 Task: Create a due date automation trigger when advanced on, on the tuesday of the week before a card is due add fields with custom field "Resume" set to a date between 1 and 7 working days ago at 11:00 AM.
Action: Mouse moved to (1148, 353)
Screenshot: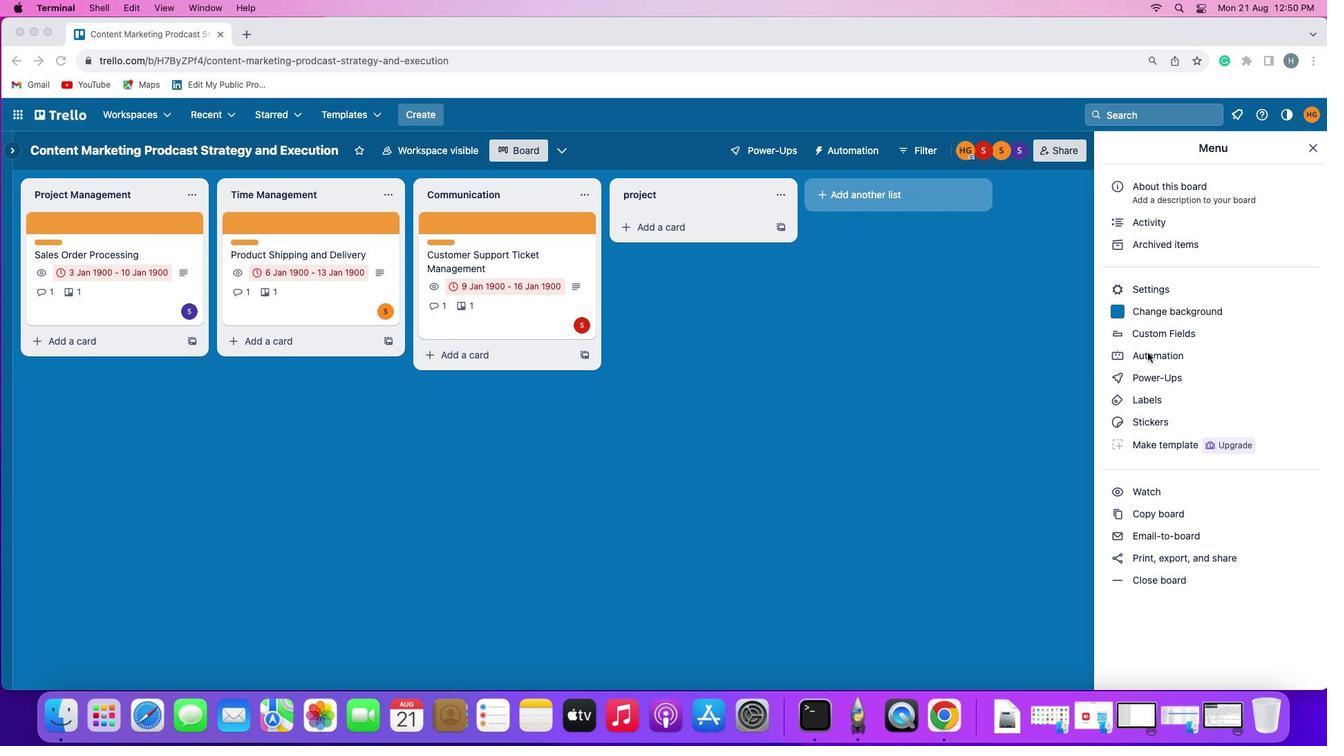 
Action: Mouse pressed left at (1148, 353)
Screenshot: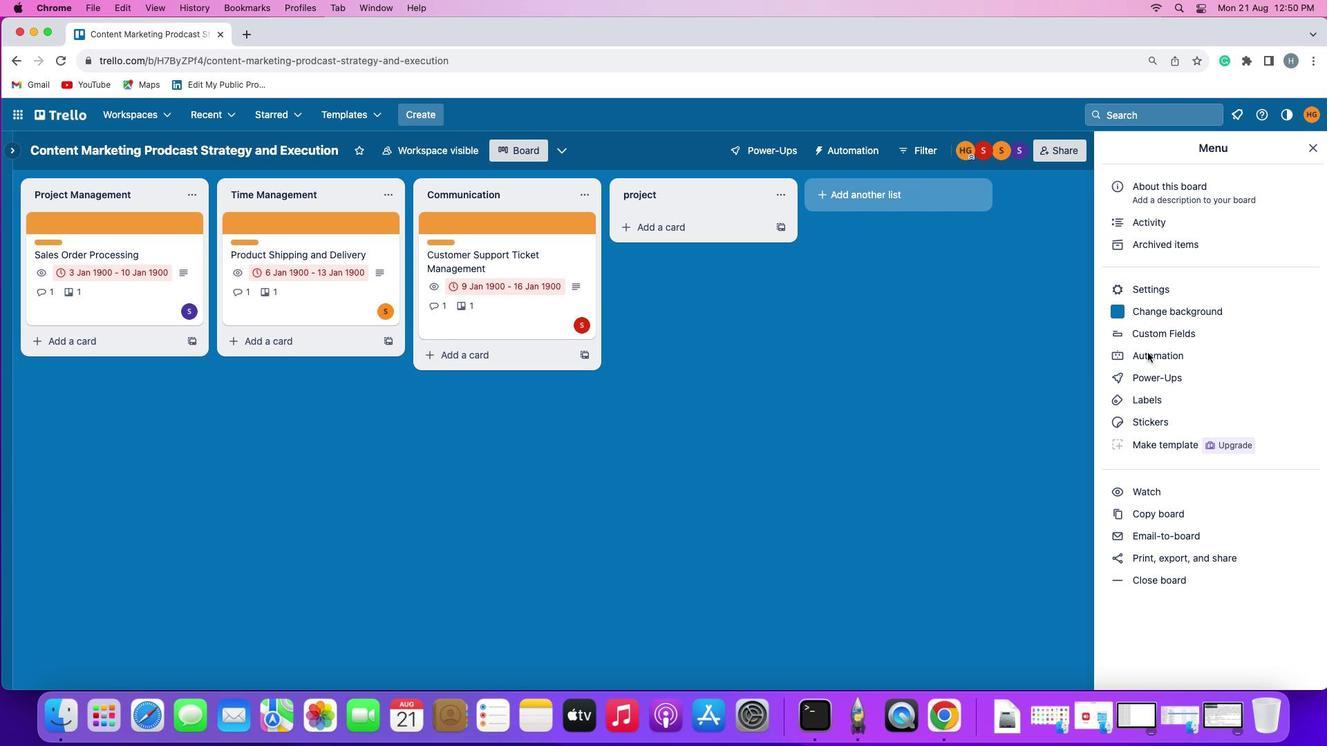 
Action: Mouse pressed left at (1148, 353)
Screenshot: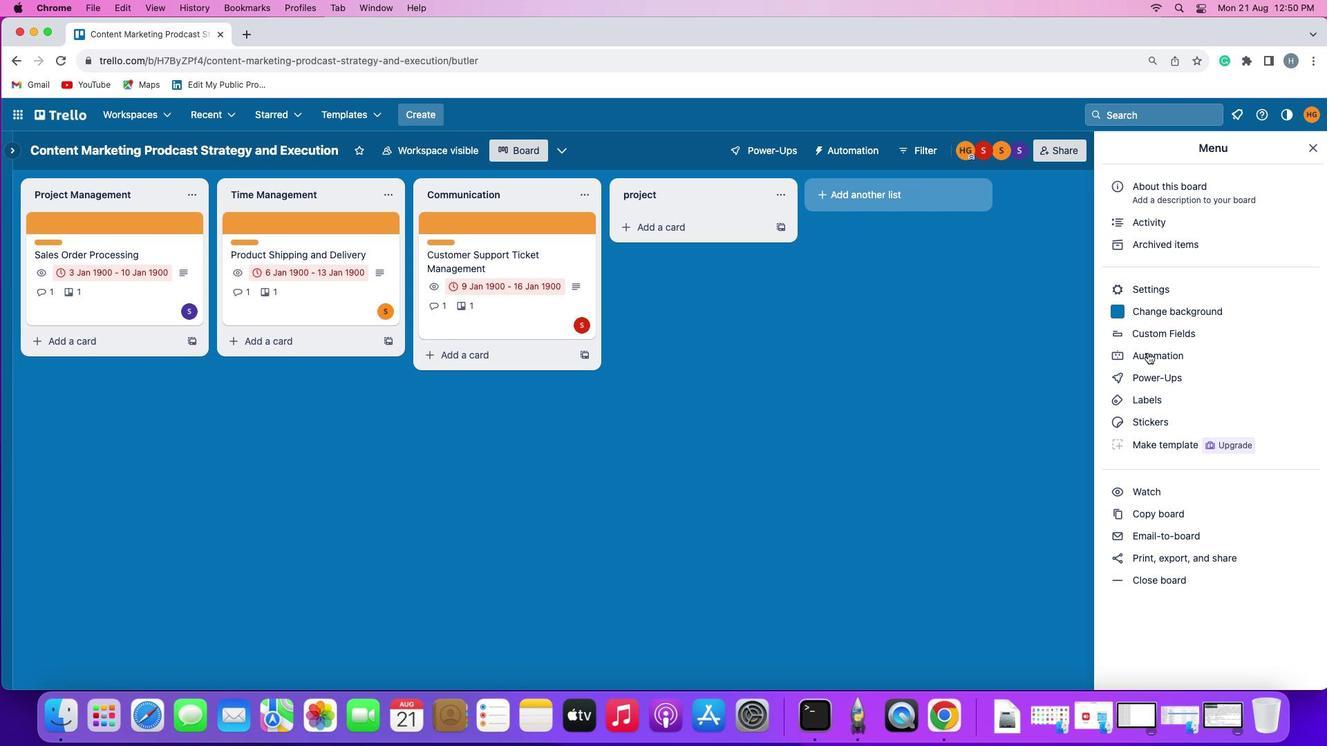 
Action: Mouse moved to (95, 332)
Screenshot: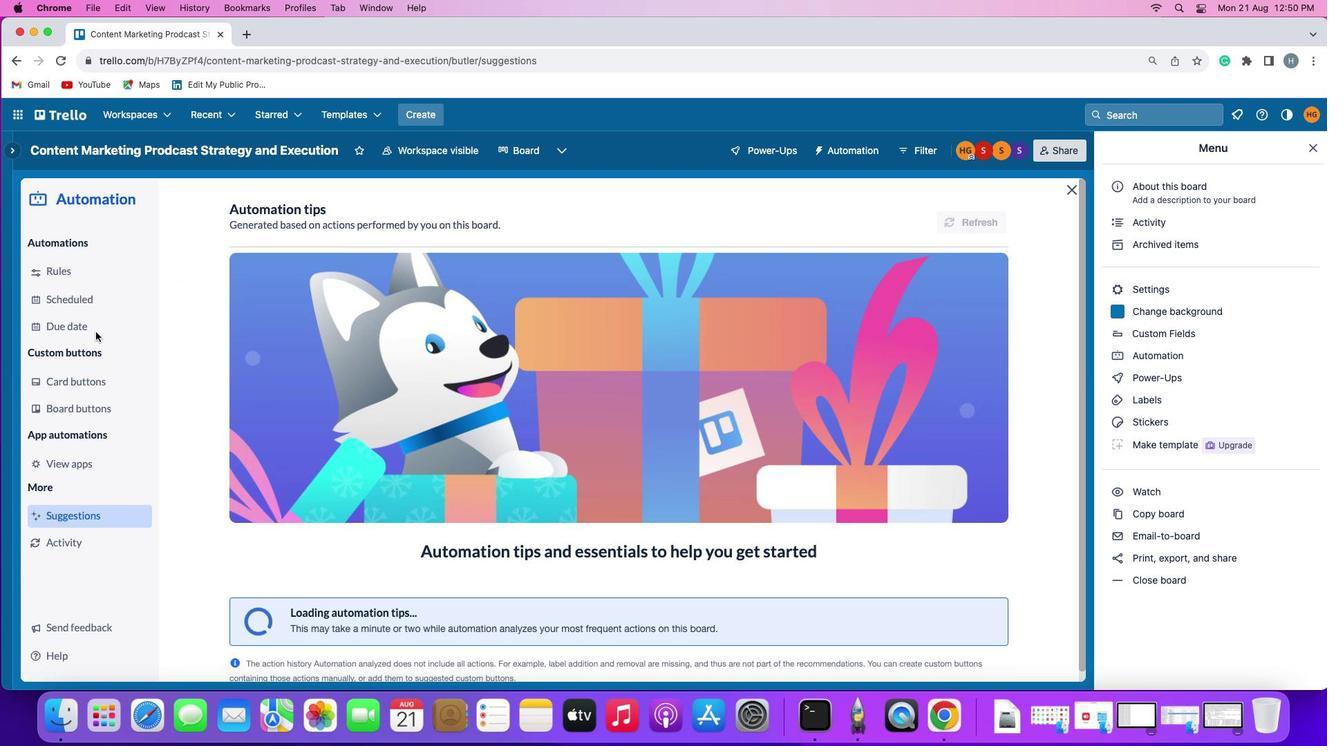 
Action: Mouse pressed left at (95, 332)
Screenshot: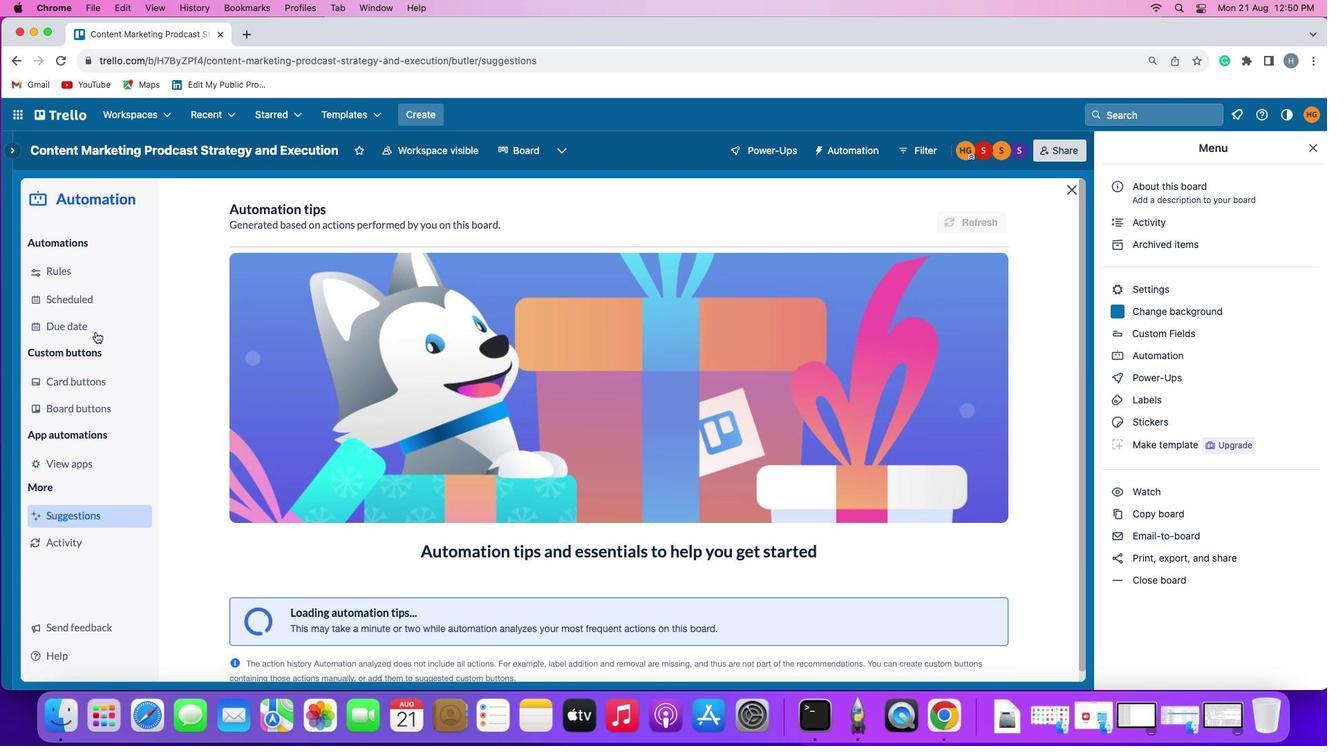 
Action: Mouse moved to (958, 209)
Screenshot: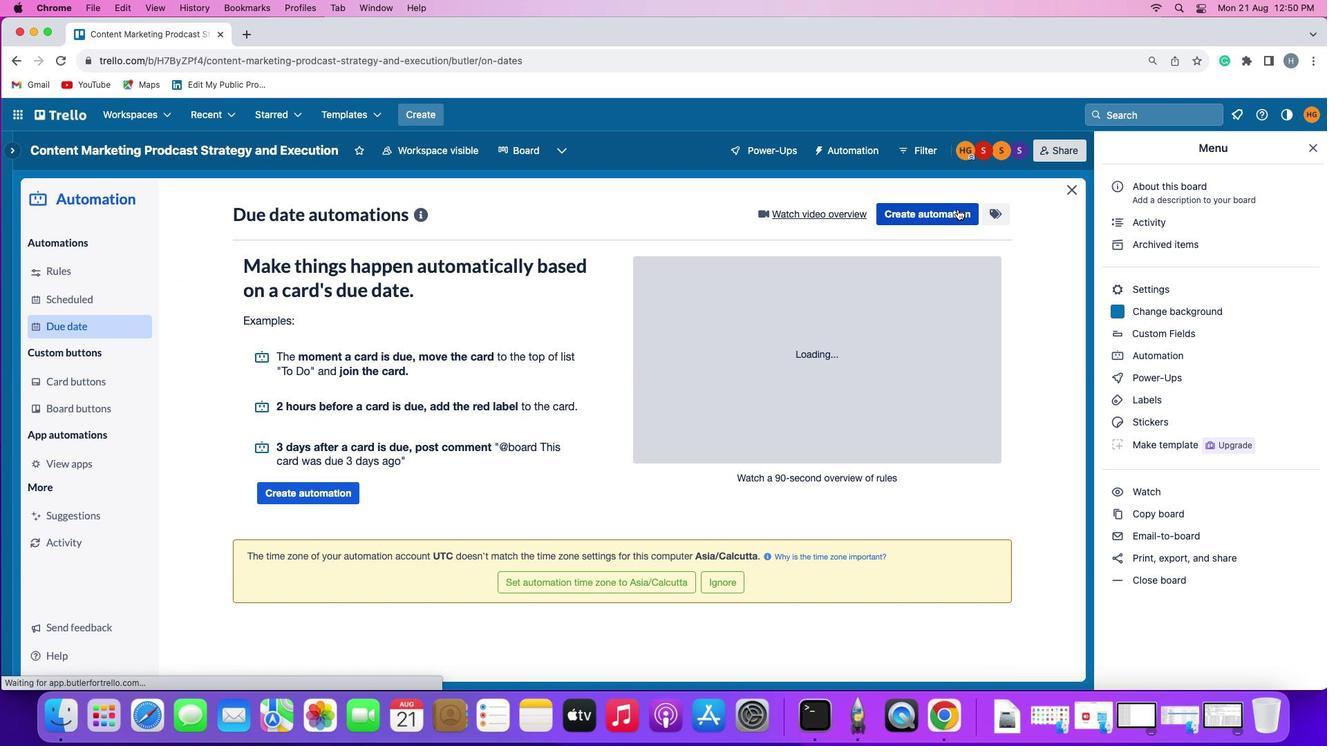 
Action: Mouse pressed left at (958, 209)
Screenshot: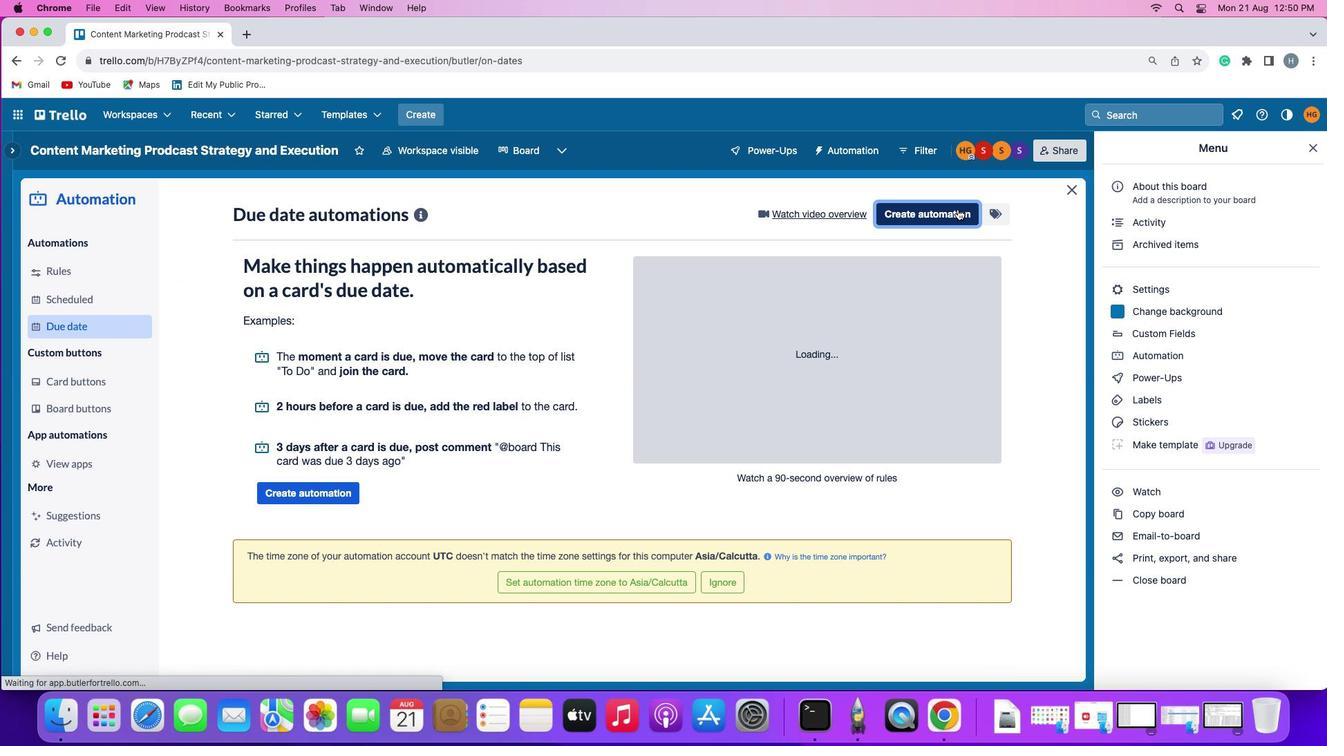 
Action: Mouse moved to (326, 351)
Screenshot: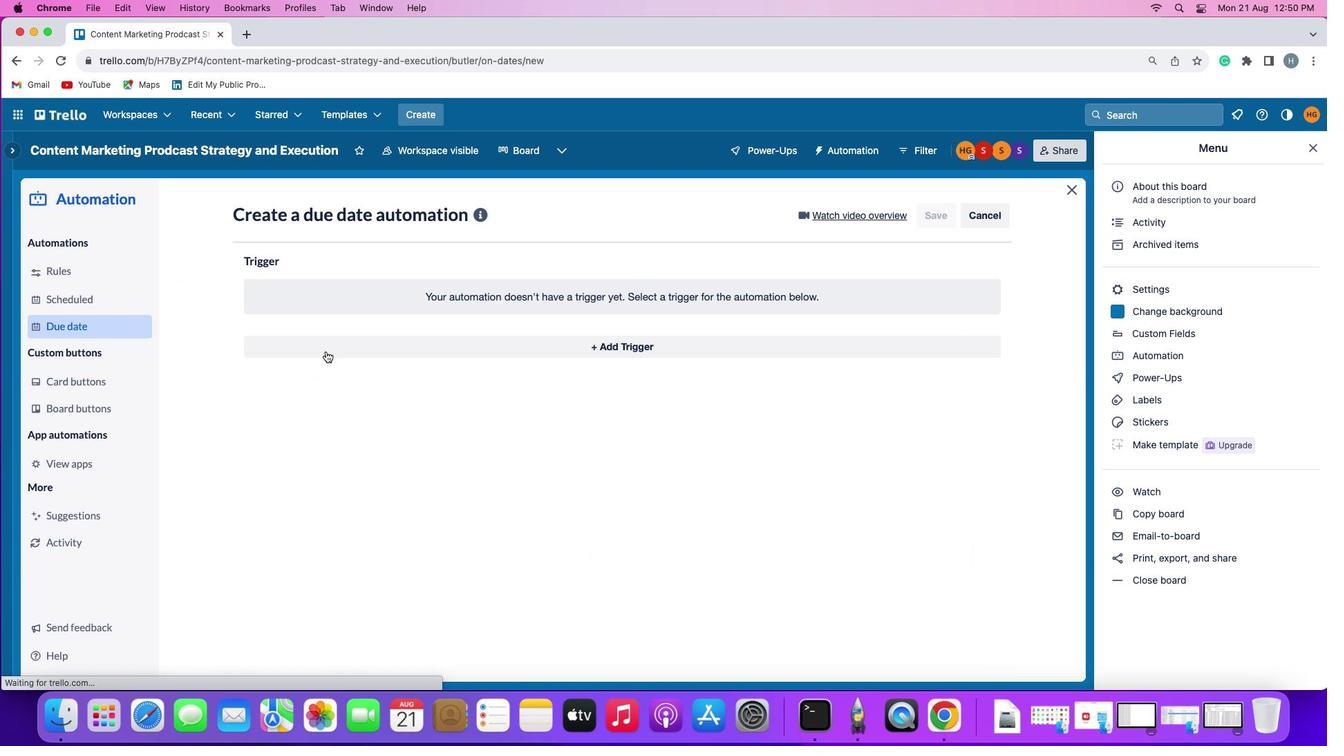 
Action: Mouse pressed left at (326, 351)
Screenshot: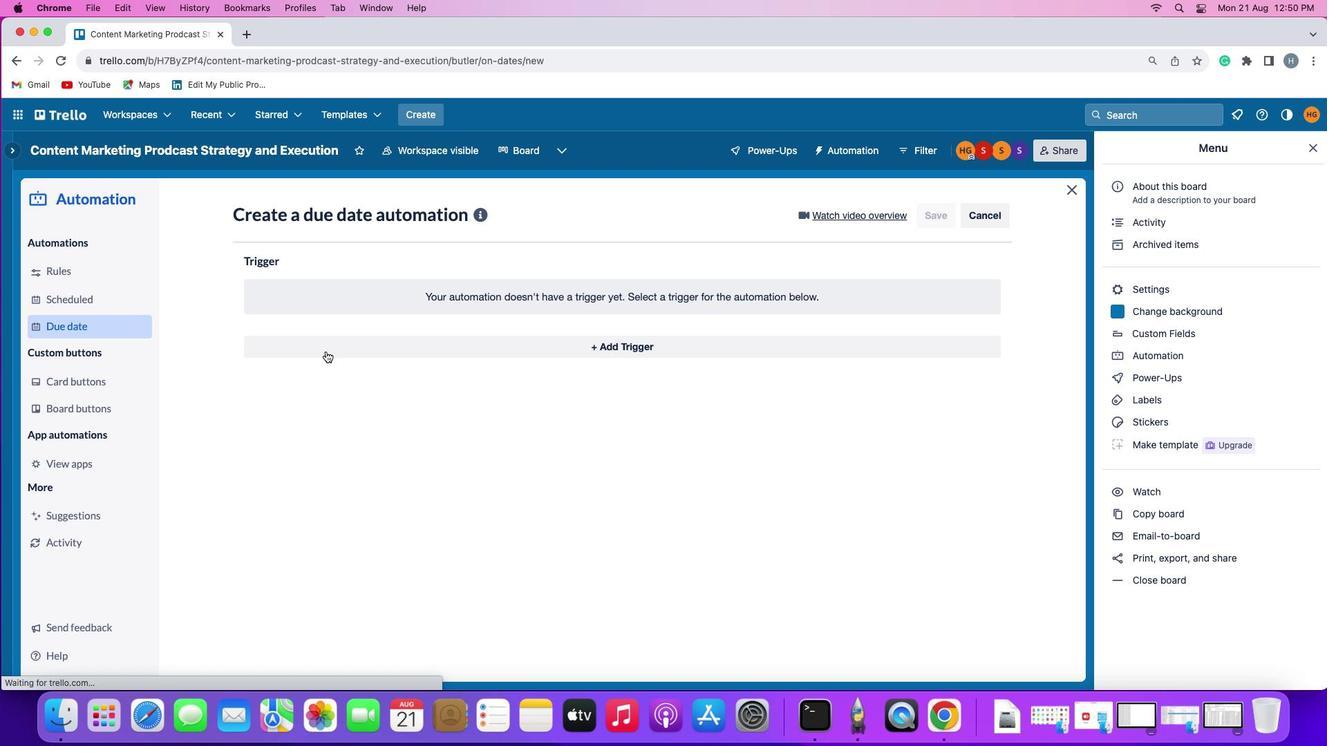 
Action: Mouse moved to (318, 594)
Screenshot: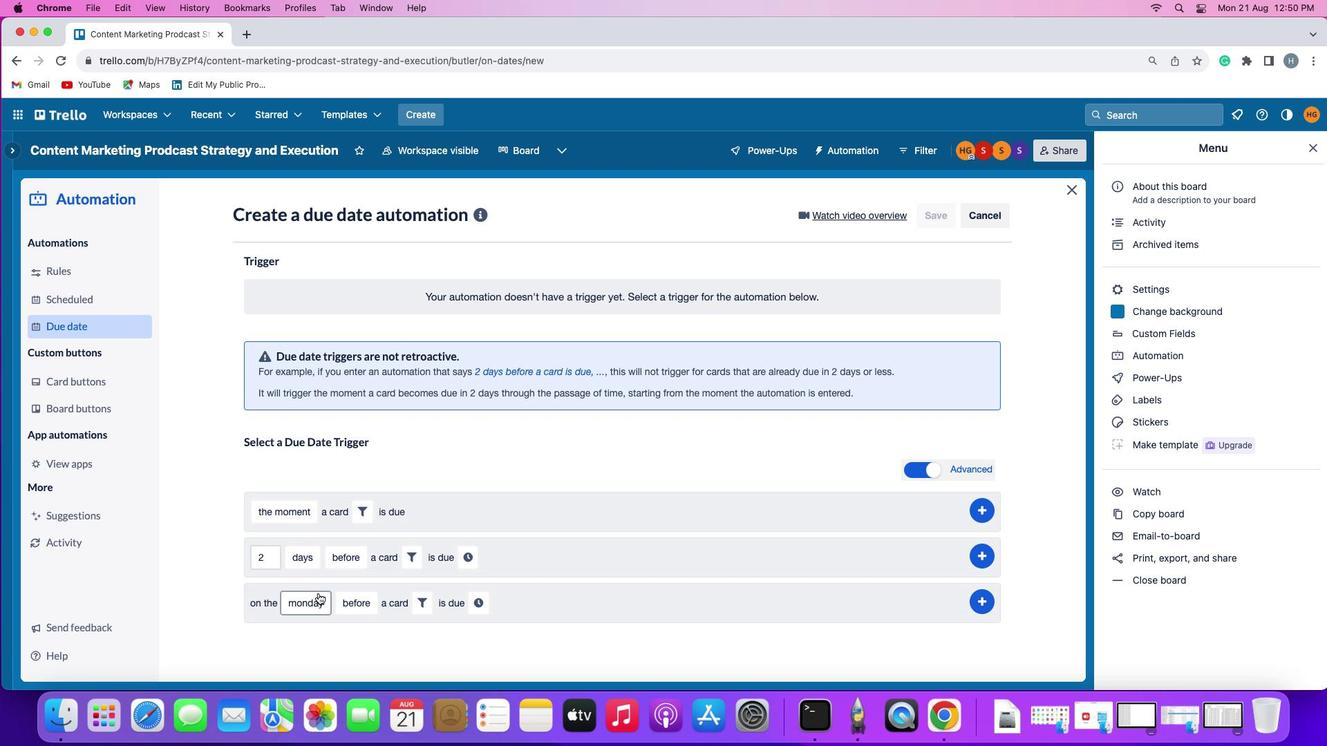 
Action: Mouse pressed left at (318, 594)
Screenshot: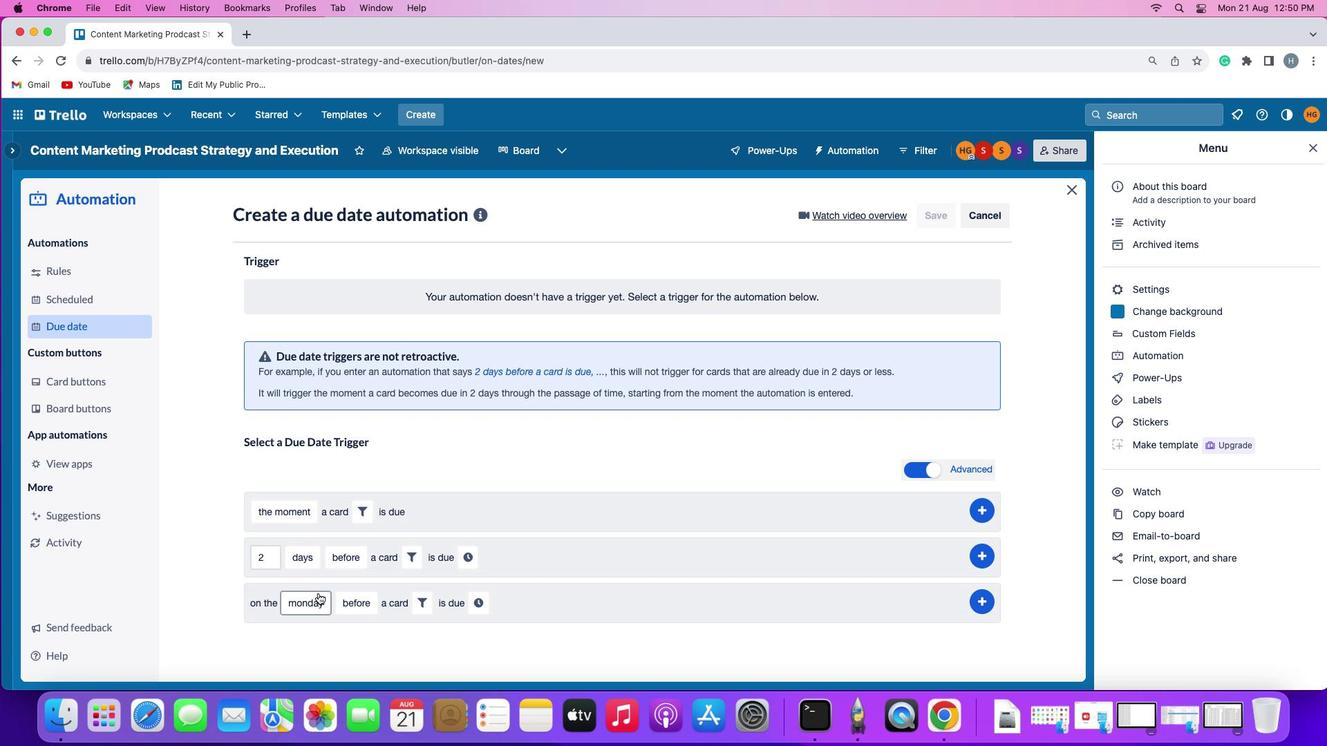 
Action: Mouse moved to (334, 445)
Screenshot: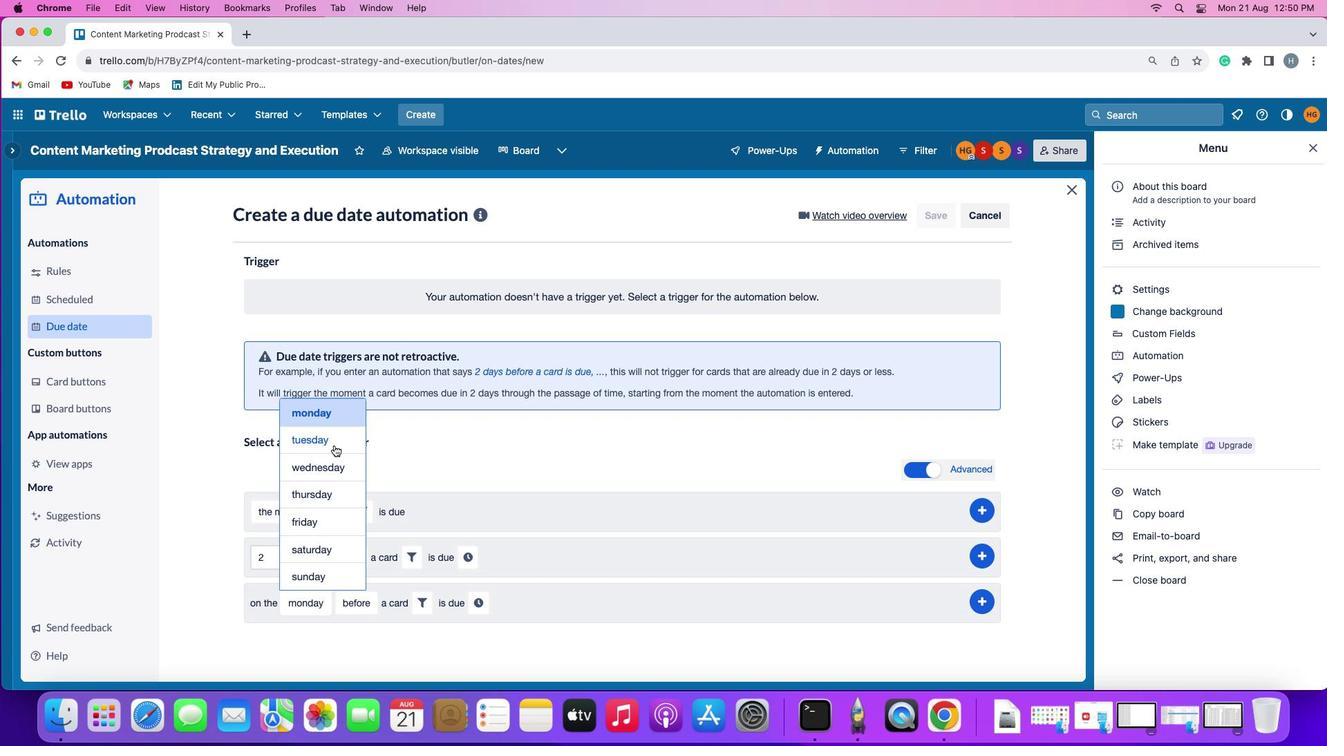 
Action: Mouse pressed left at (334, 445)
Screenshot: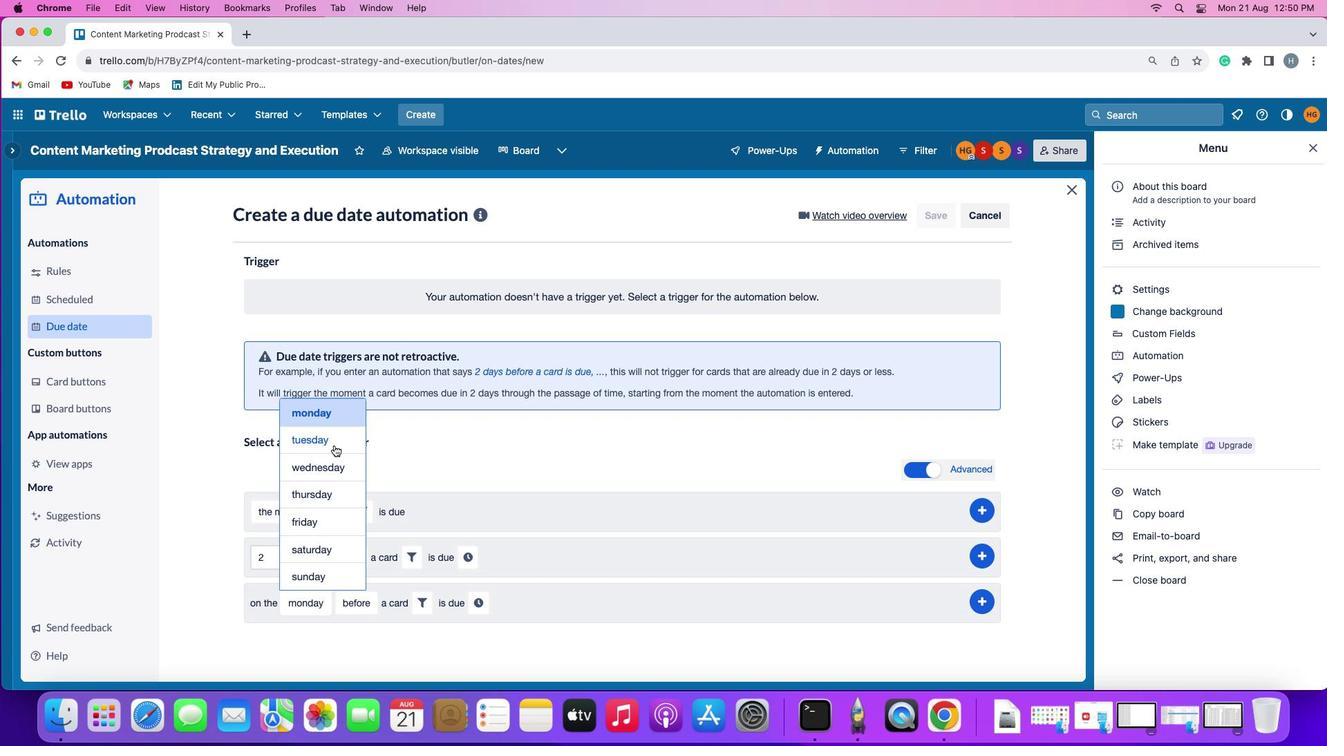 
Action: Mouse moved to (365, 594)
Screenshot: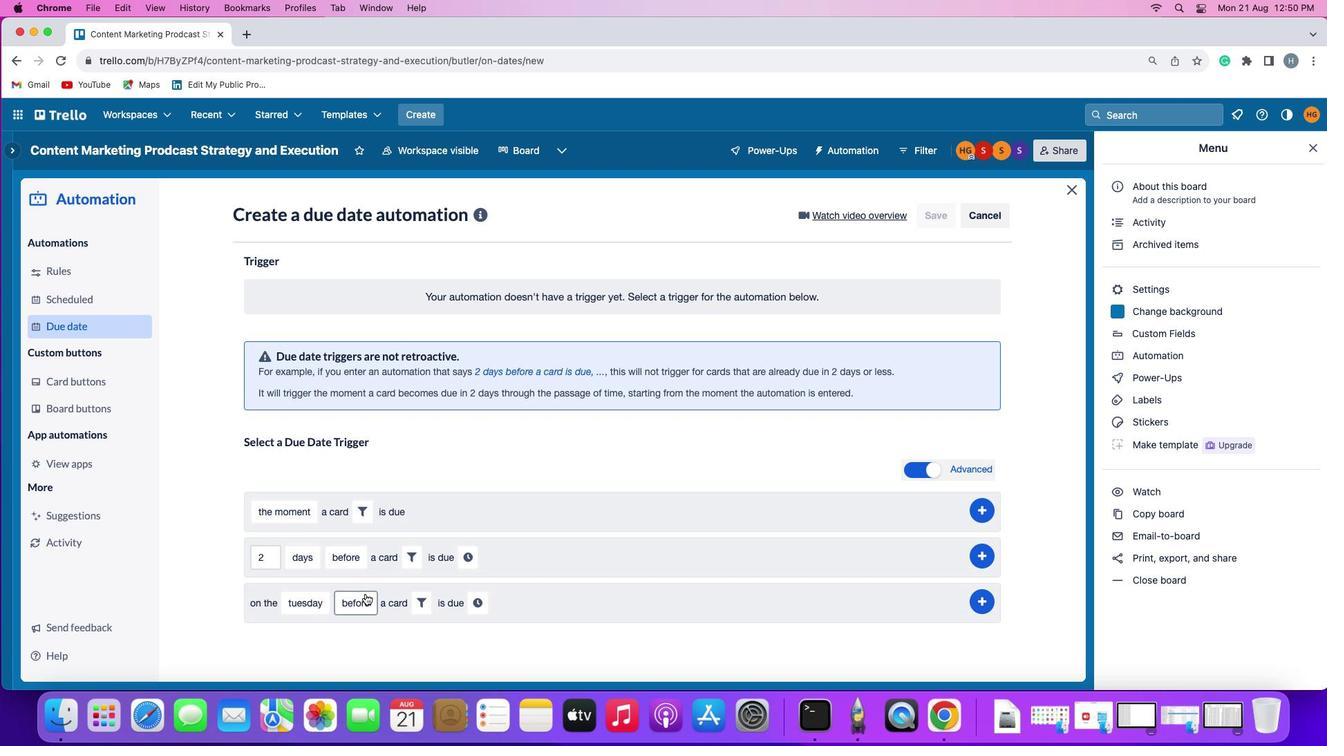 
Action: Mouse pressed left at (365, 594)
Screenshot: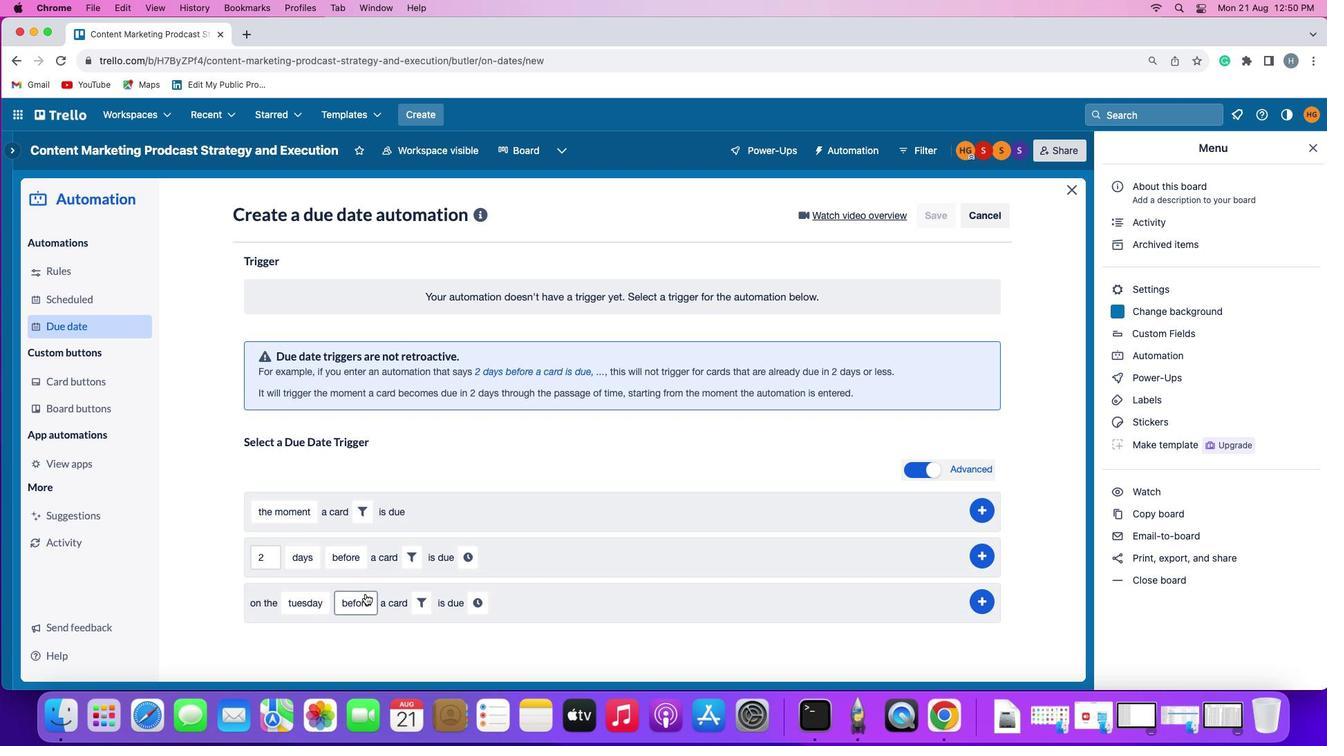 
Action: Mouse moved to (372, 578)
Screenshot: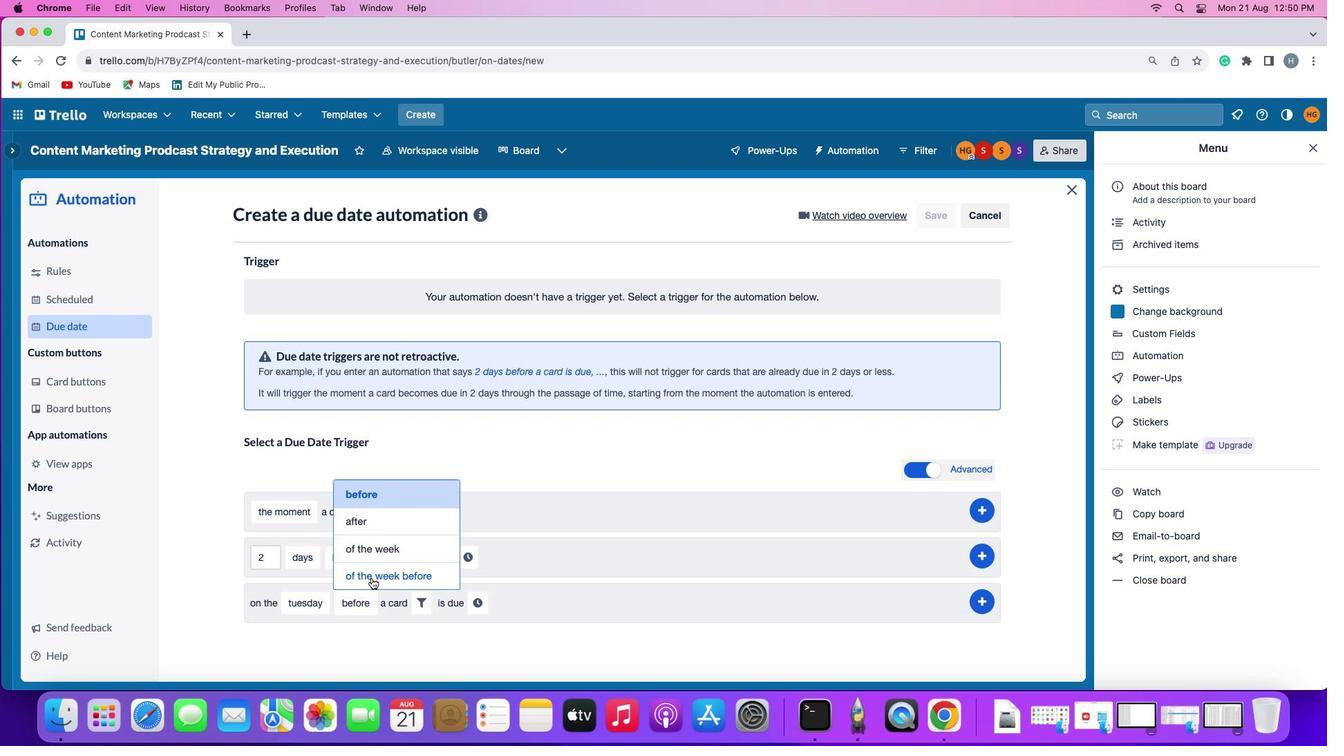 
Action: Mouse pressed left at (372, 578)
Screenshot: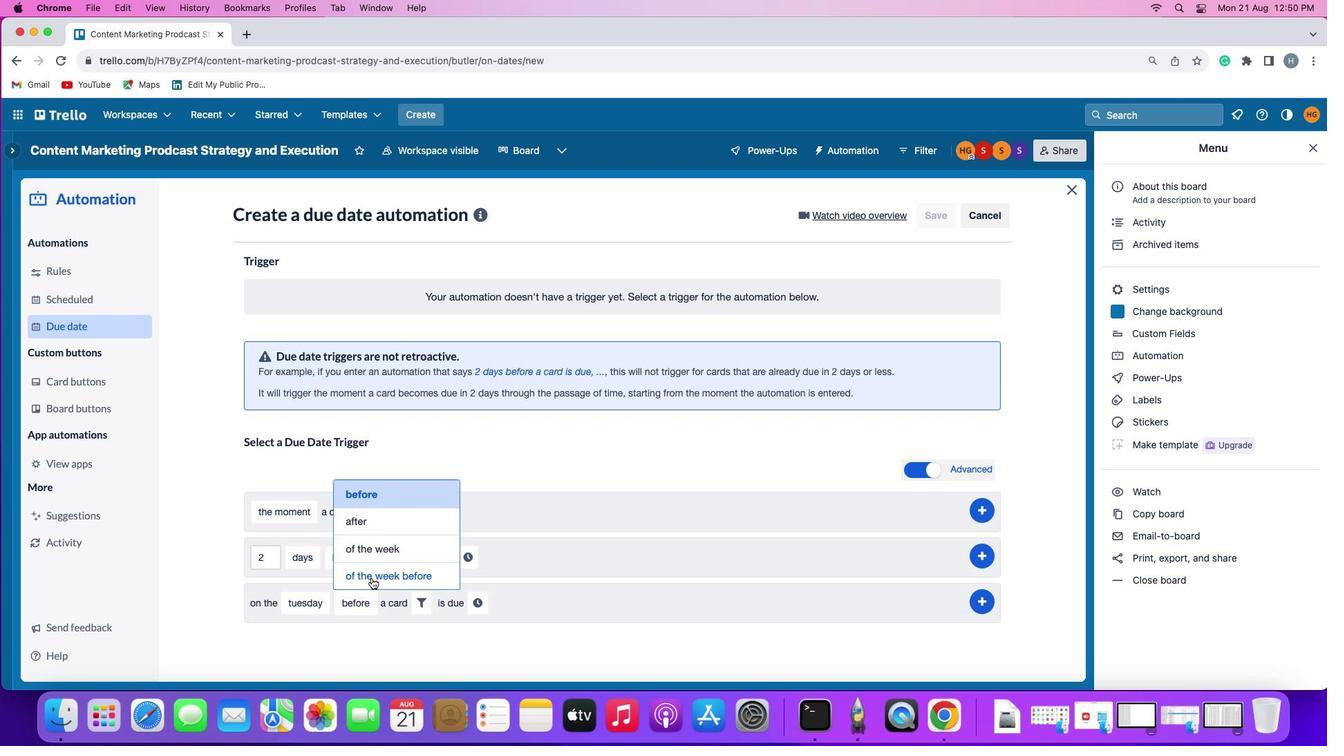 
Action: Mouse moved to (475, 603)
Screenshot: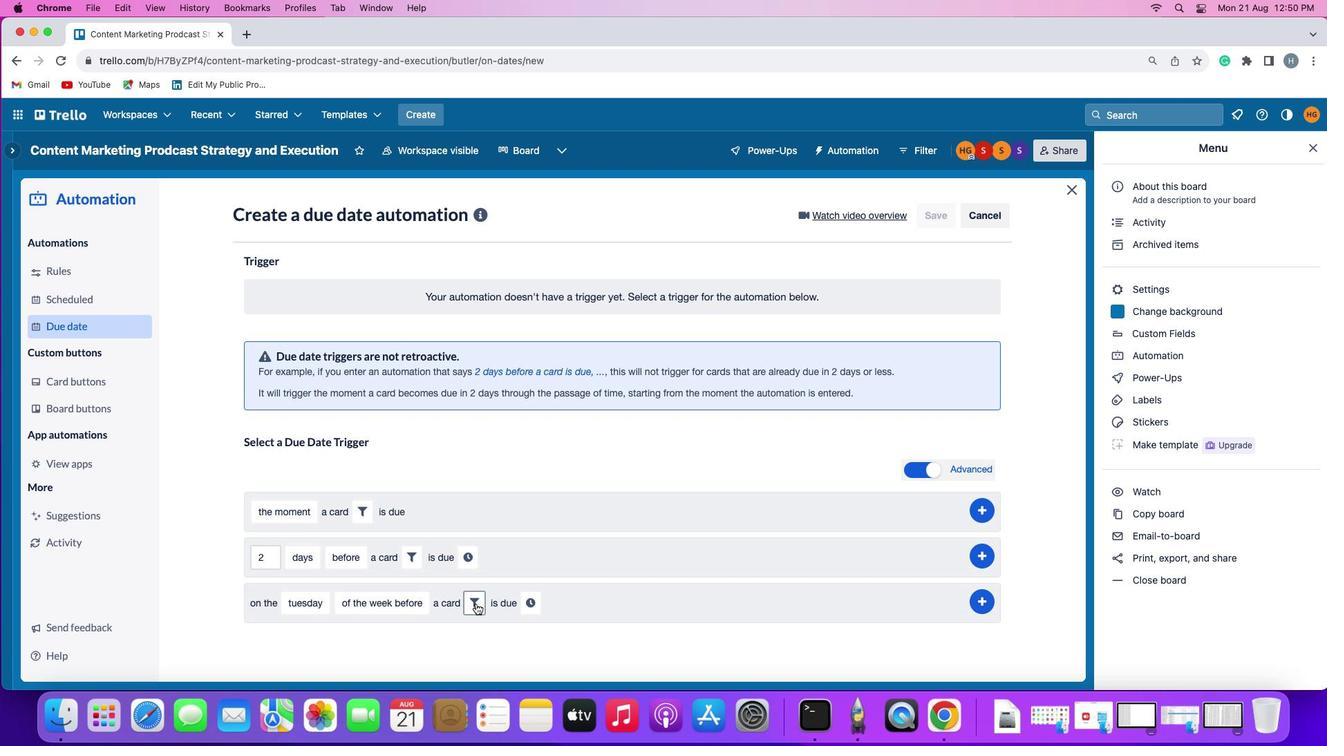 
Action: Mouse pressed left at (475, 603)
Screenshot: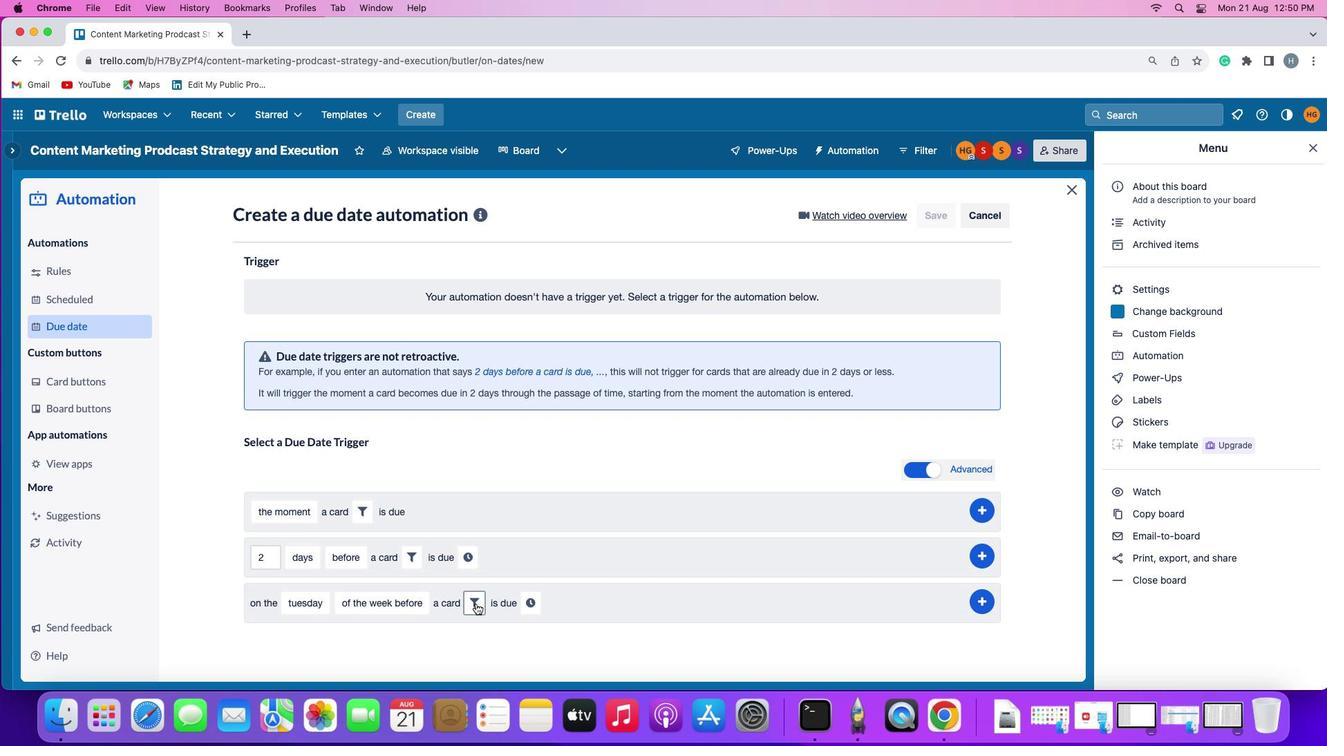 
Action: Mouse moved to (679, 640)
Screenshot: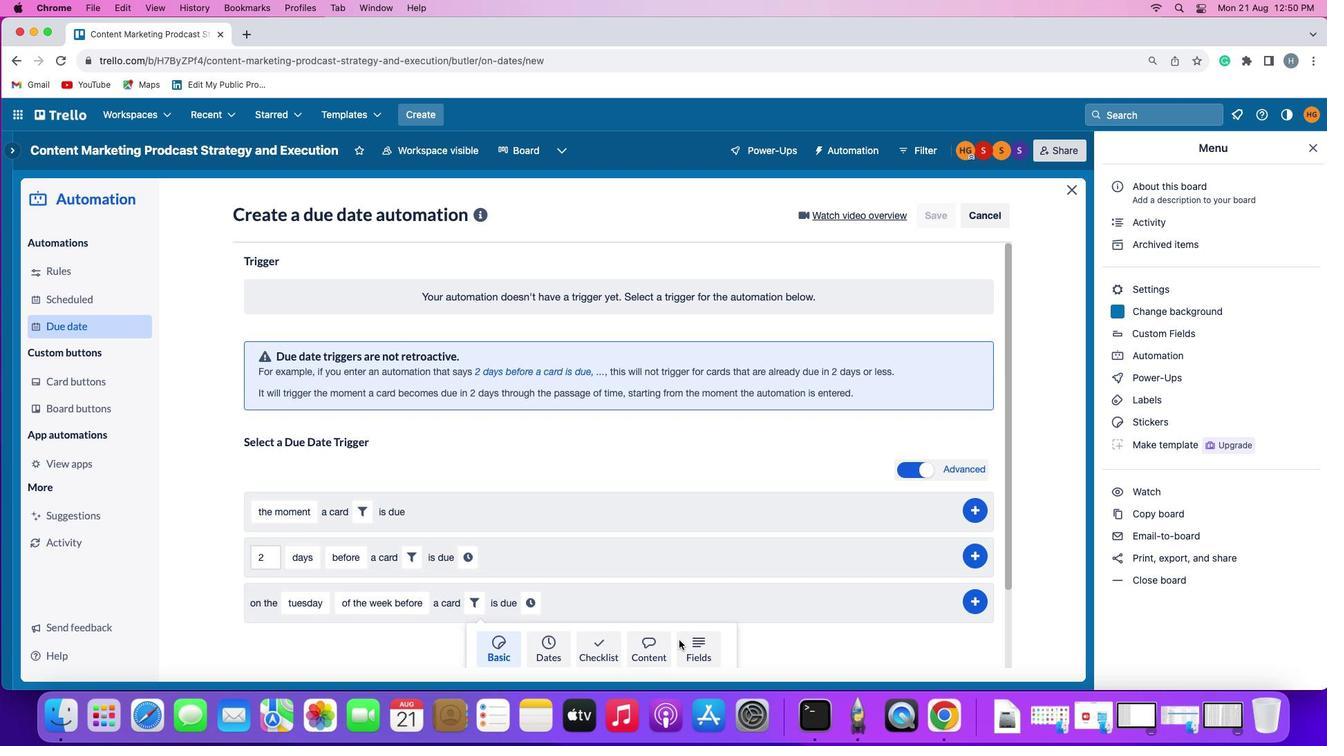 
Action: Mouse pressed left at (679, 640)
Screenshot: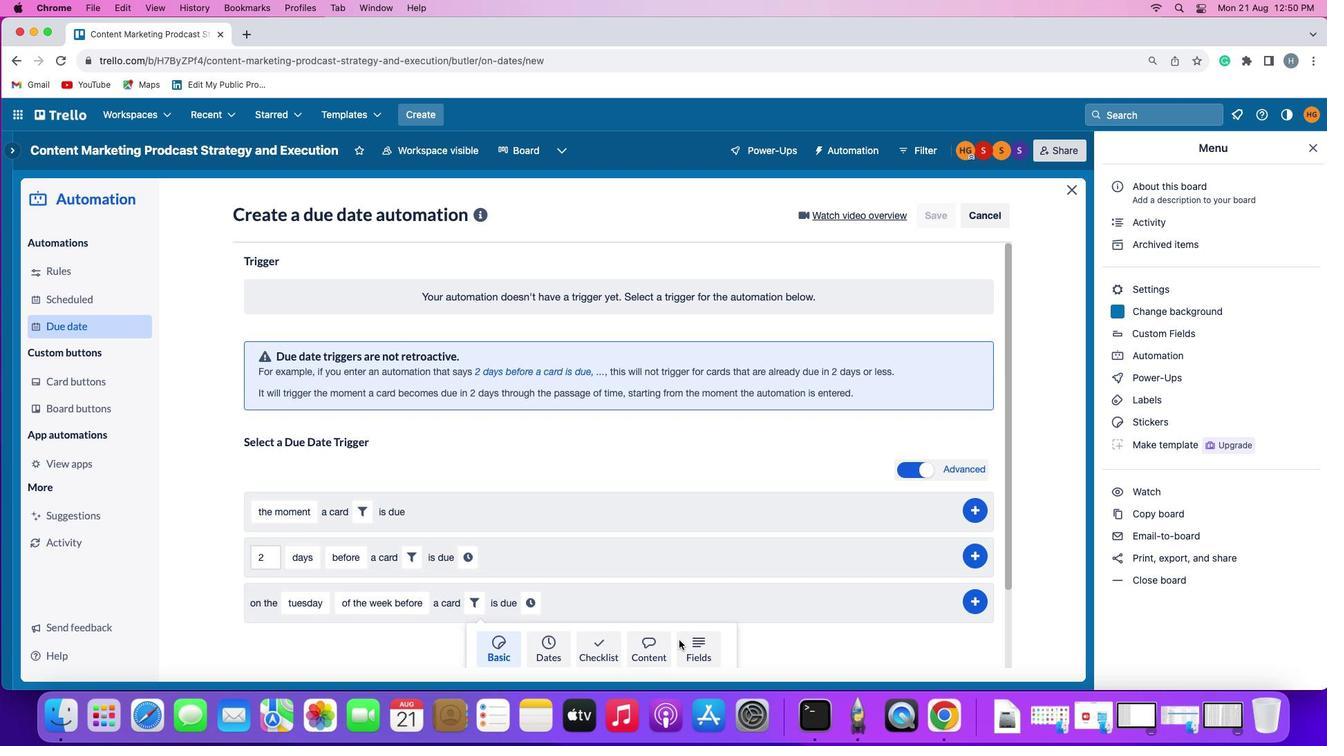 
Action: Mouse moved to (381, 639)
Screenshot: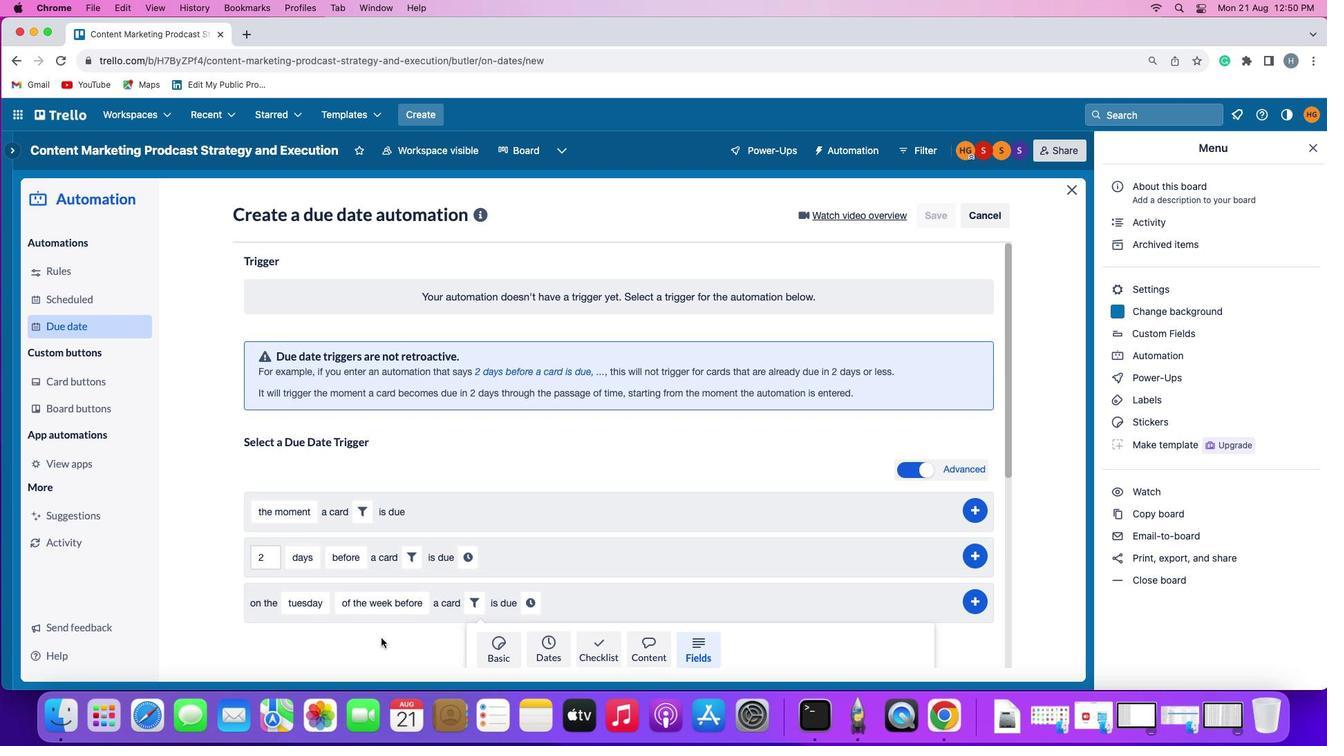 
Action: Mouse scrolled (381, 639) with delta (0, 0)
Screenshot: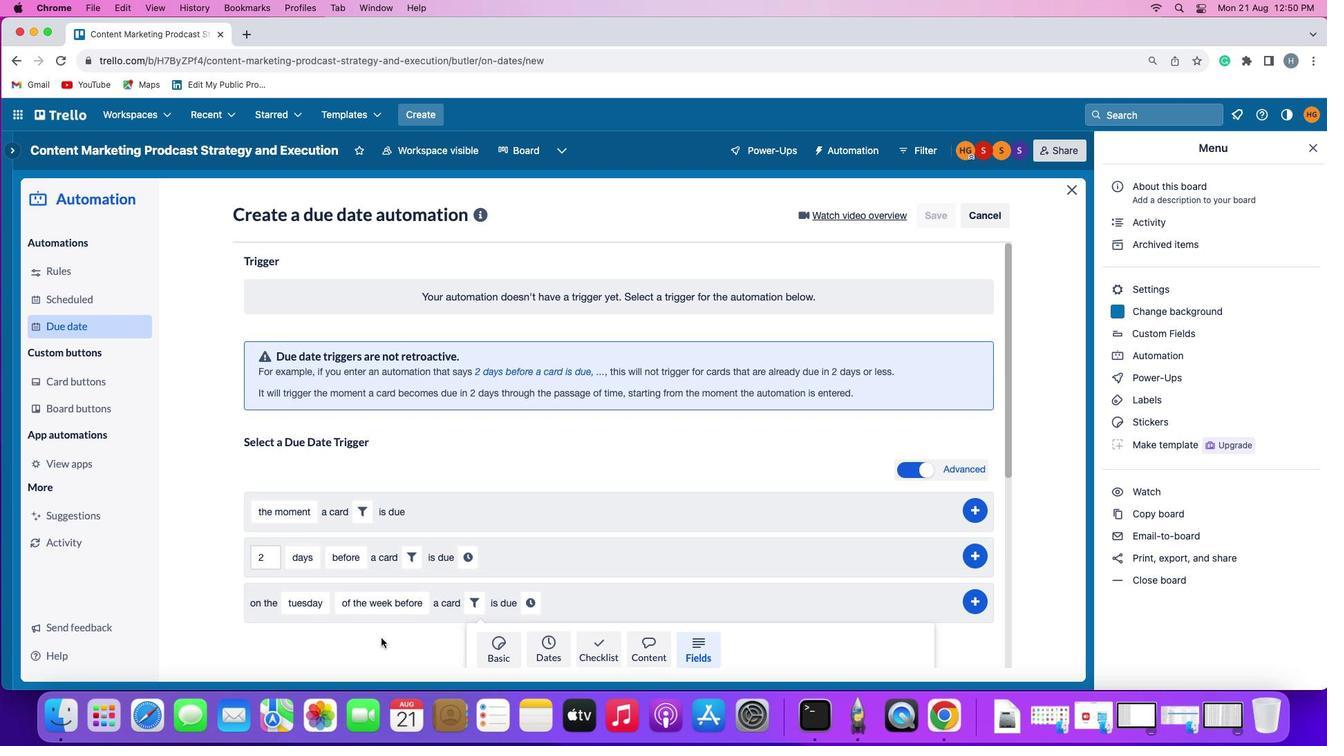 
Action: Mouse scrolled (381, 639) with delta (0, 0)
Screenshot: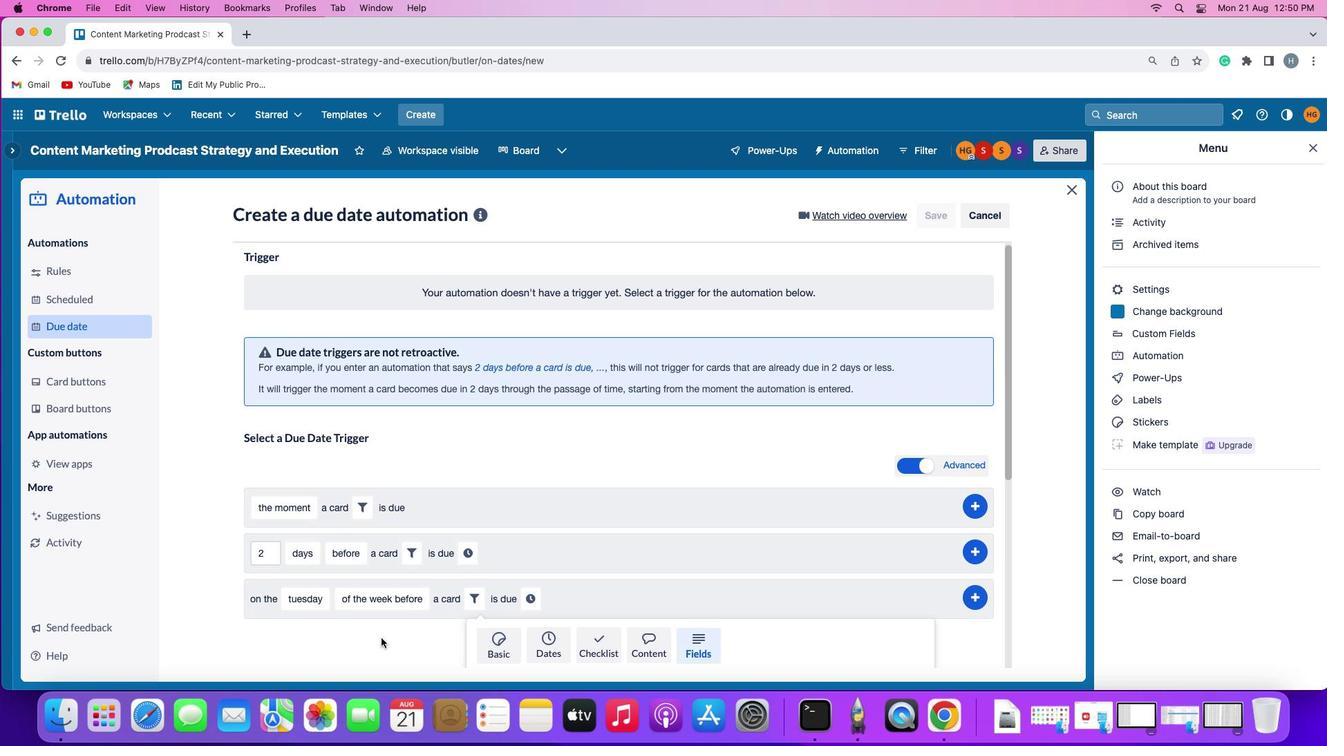 
Action: Mouse scrolled (381, 639) with delta (0, -2)
Screenshot: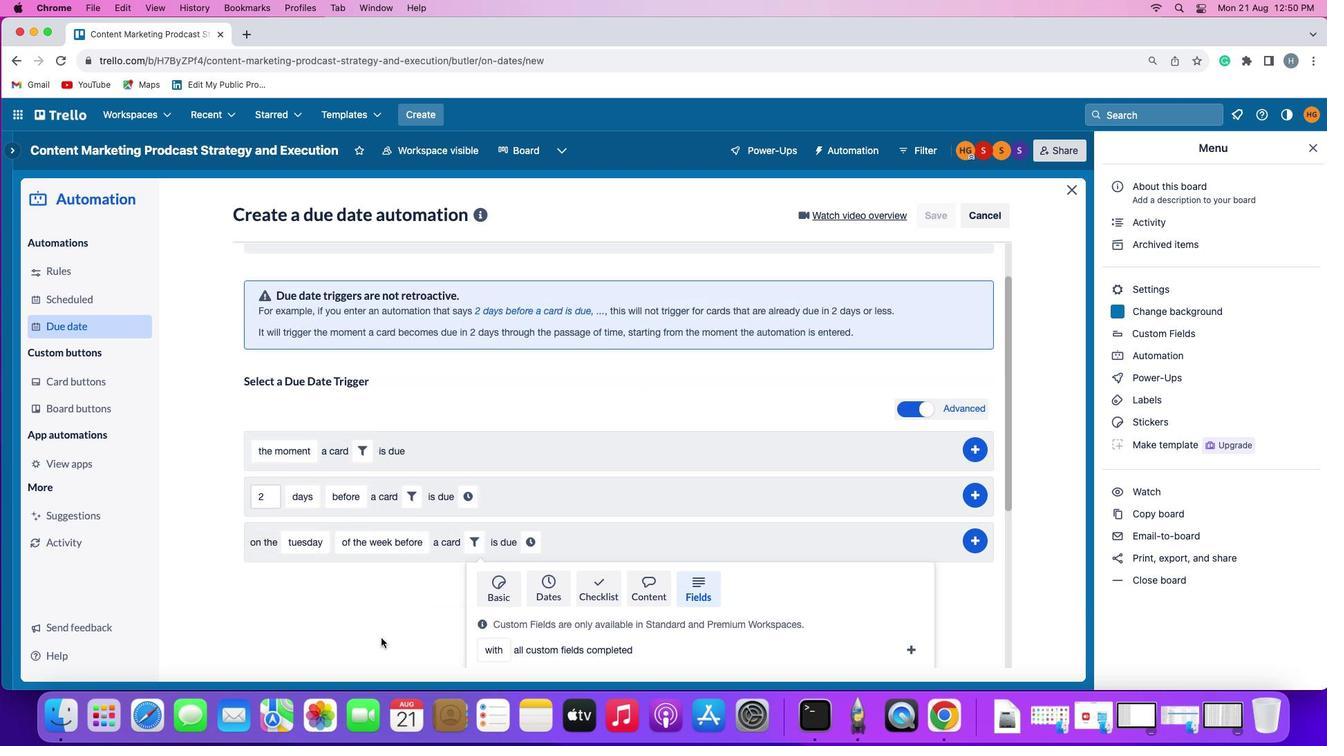
Action: Mouse scrolled (381, 639) with delta (0, -3)
Screenshot: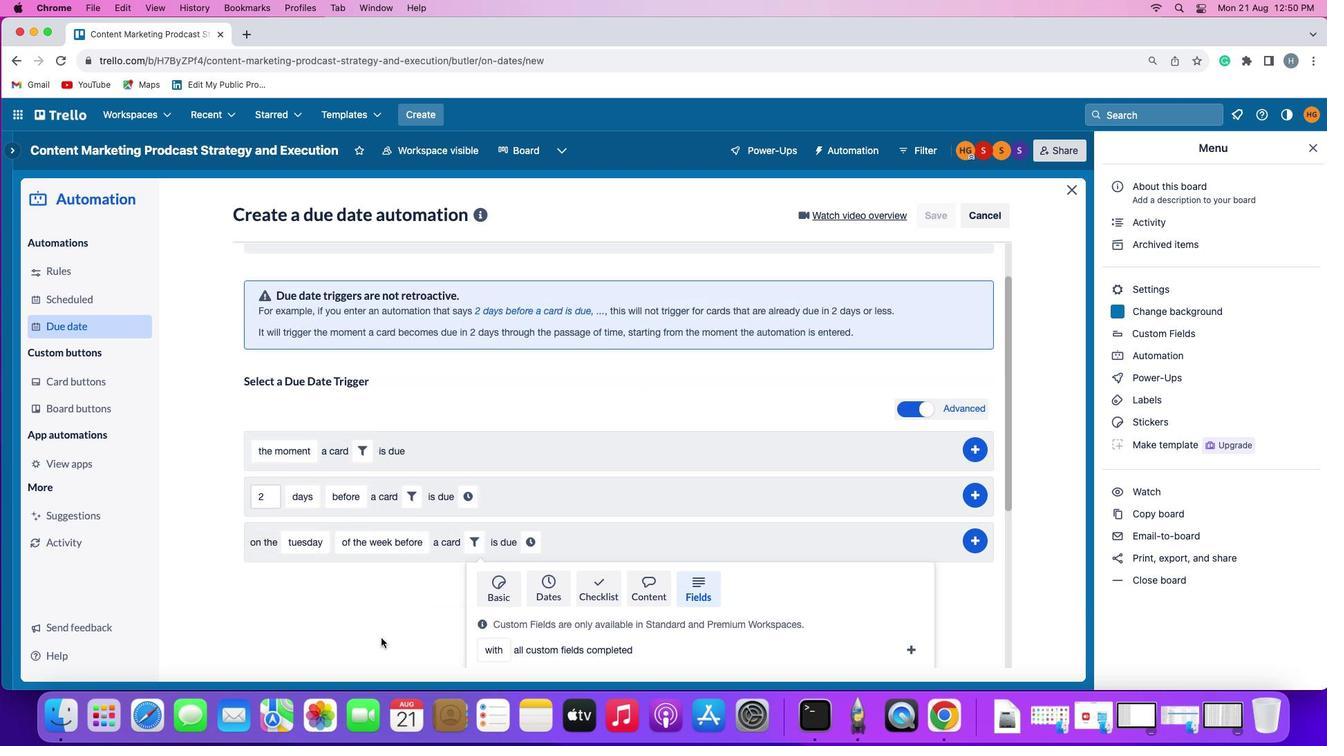 
Action: Mouse scrolled (381, 639) with delta (0, -4)
Screenshot: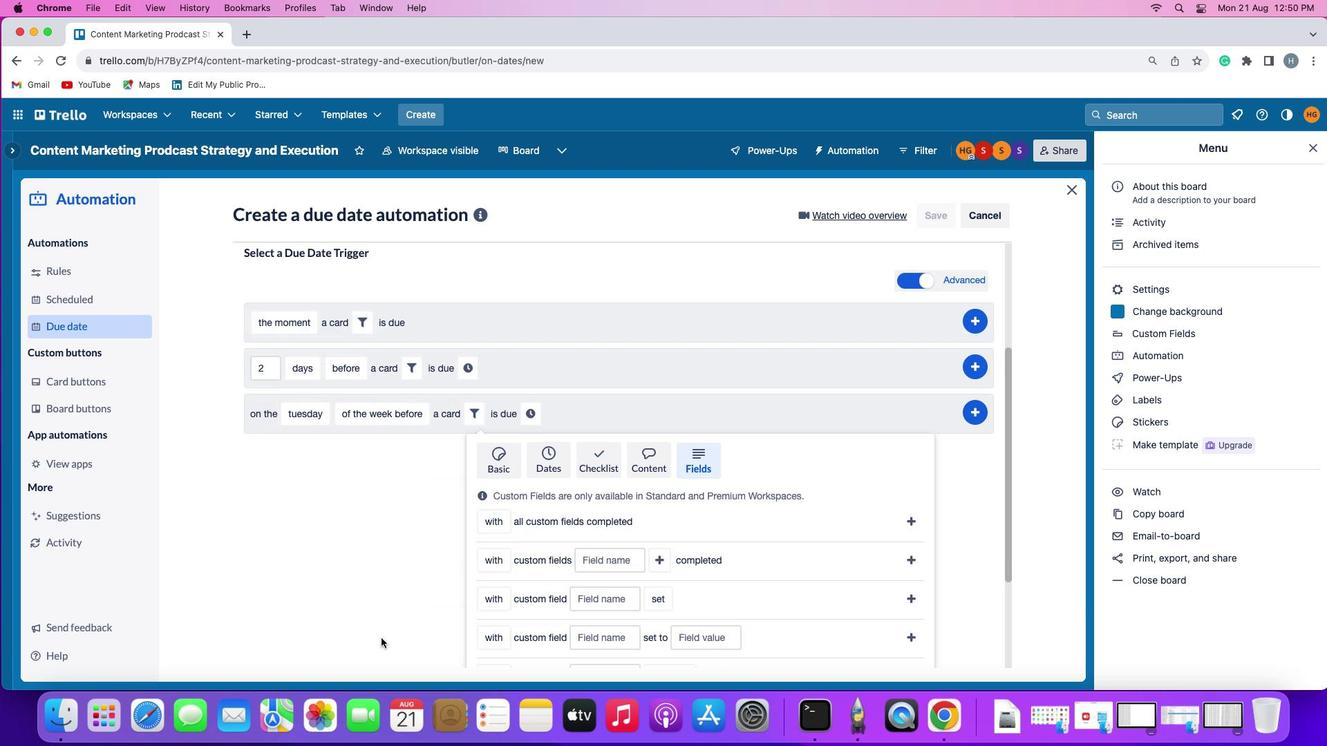 
Action: Mouse scrolled (381, 639) with delta (0, 0)
Screenshot: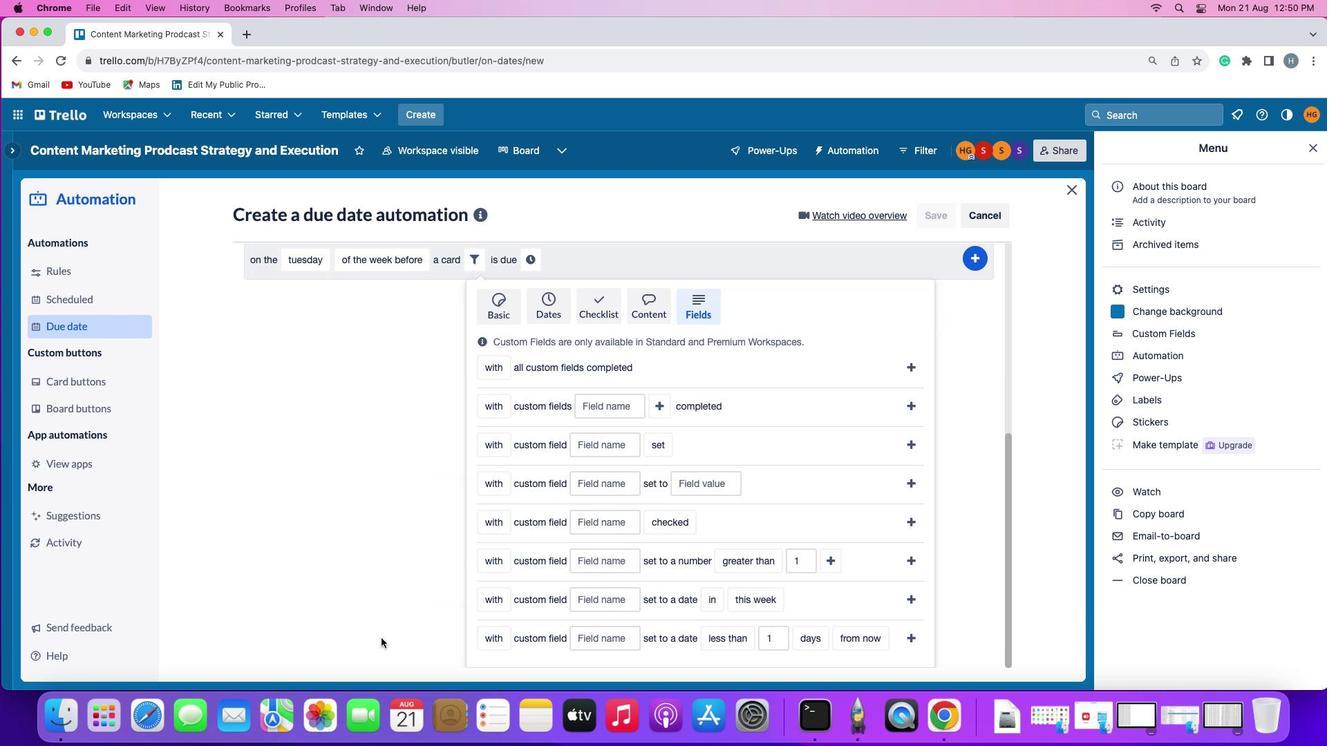 
Action: Mouse scrolled (381, 639) with delta (0, 0)
Screenshot: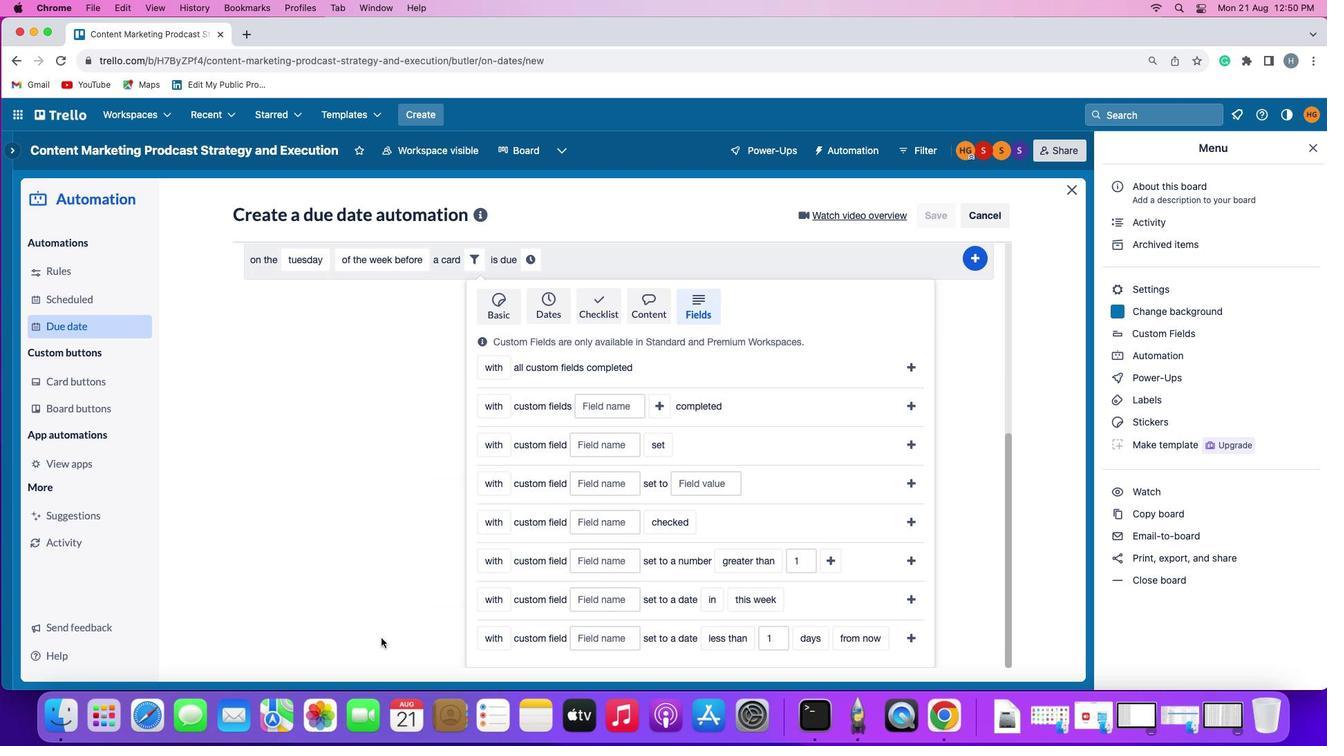 
Action: Mouse scrolled (381, 639) with delta (0, -2)
Screenshot: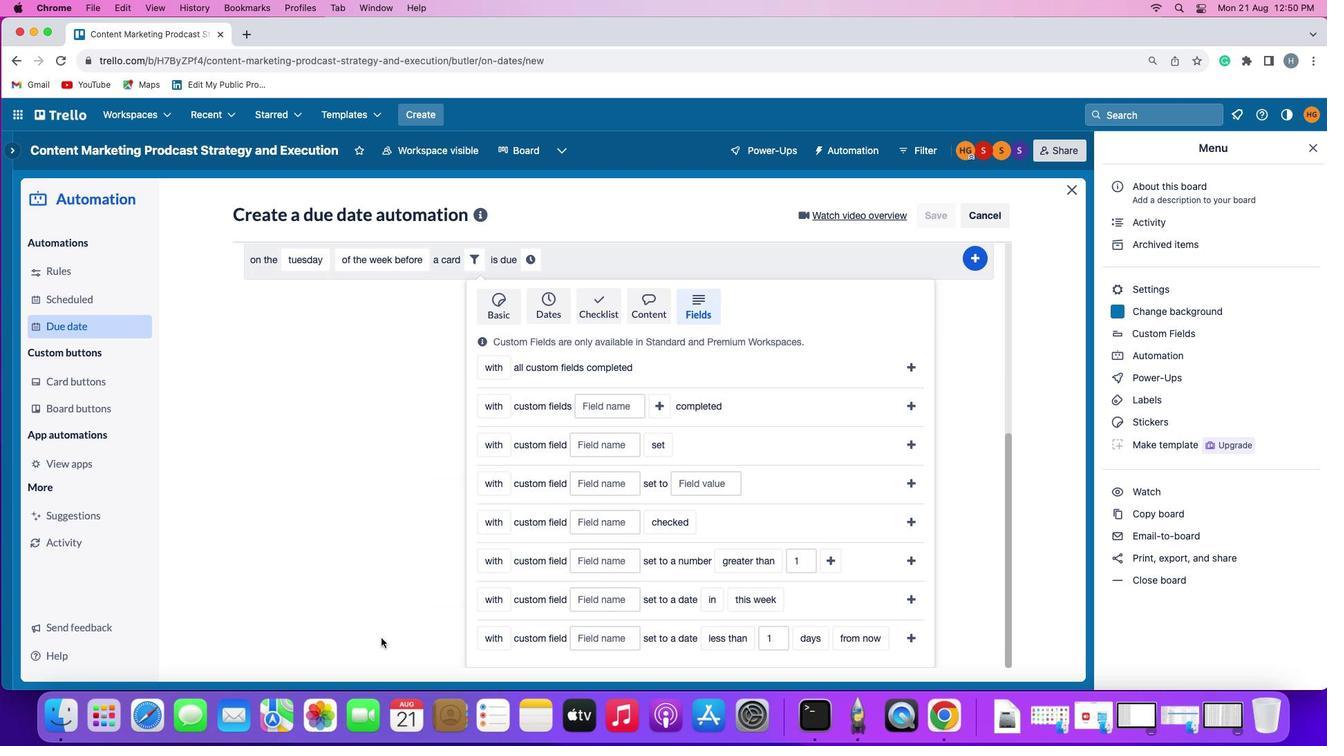 
Action: Mouse scrolled (381, 639) with delta (0, -3)
Screenshot: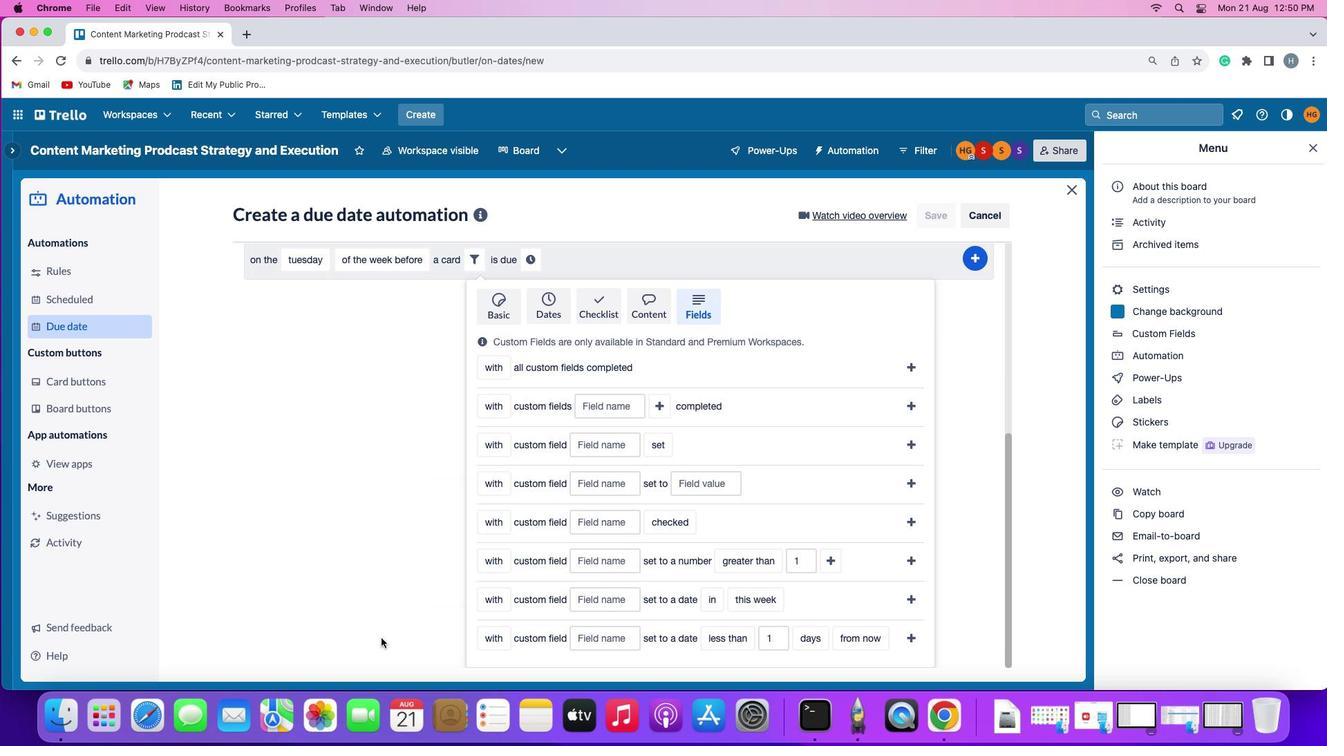 
Action: Mouse scrolled (381, 639) with delta (0, -4)
Screenshot: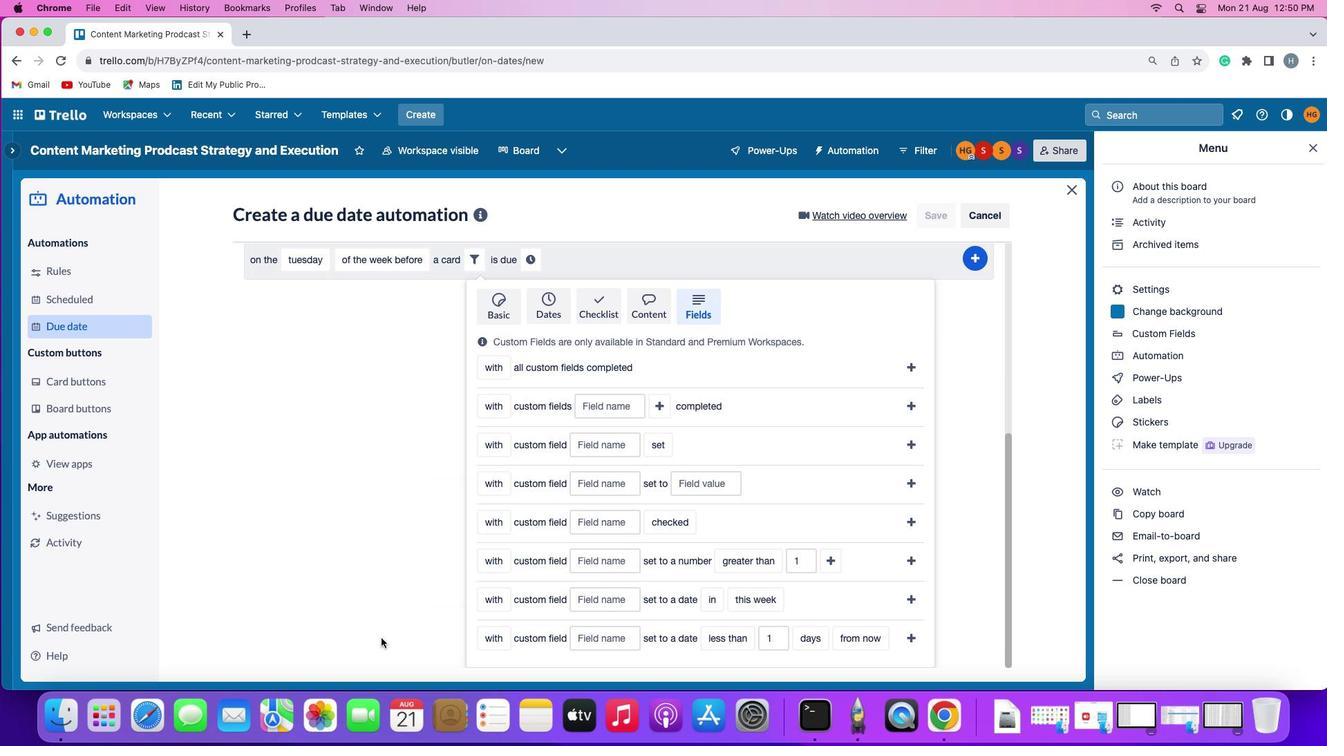 
Action: Mouse scrolled (381, 639) with delta (0, 0)
Screenshot: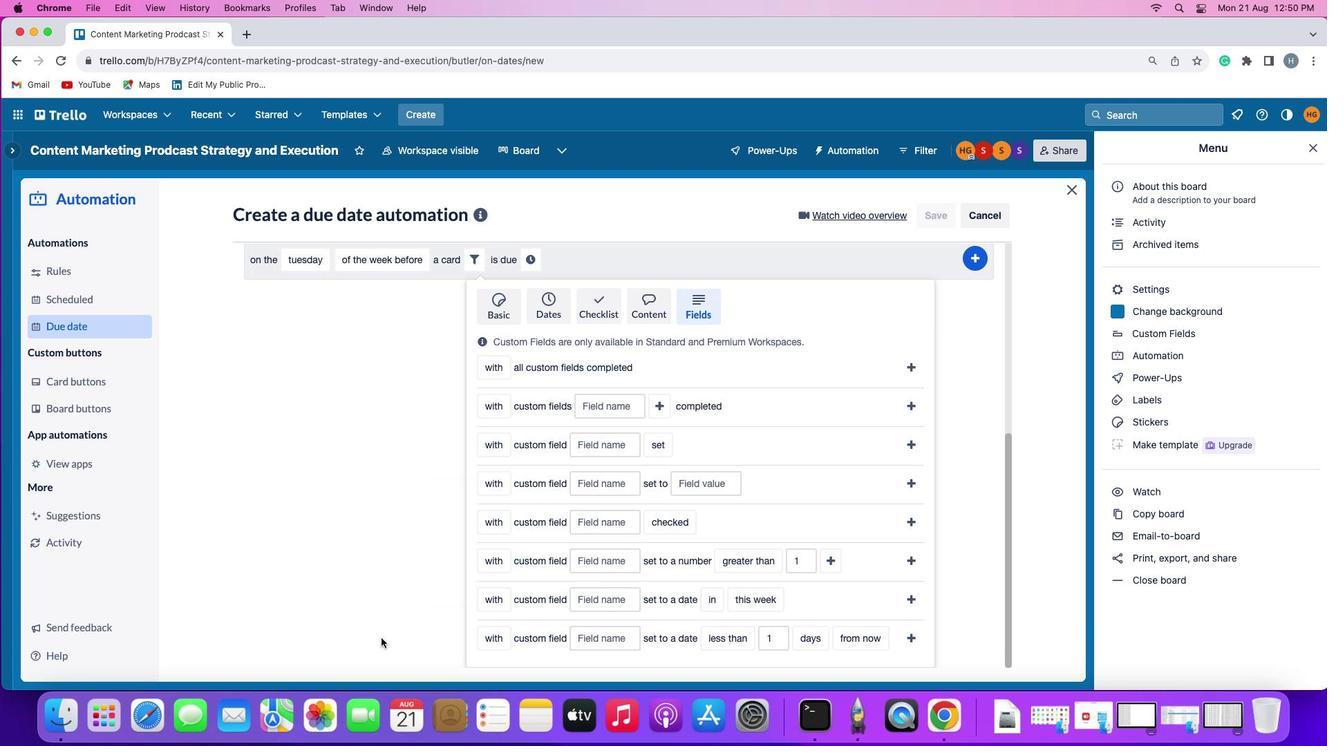
Action: Mouse scrolled (381, 639) with delta (0, 0)
Screenshot: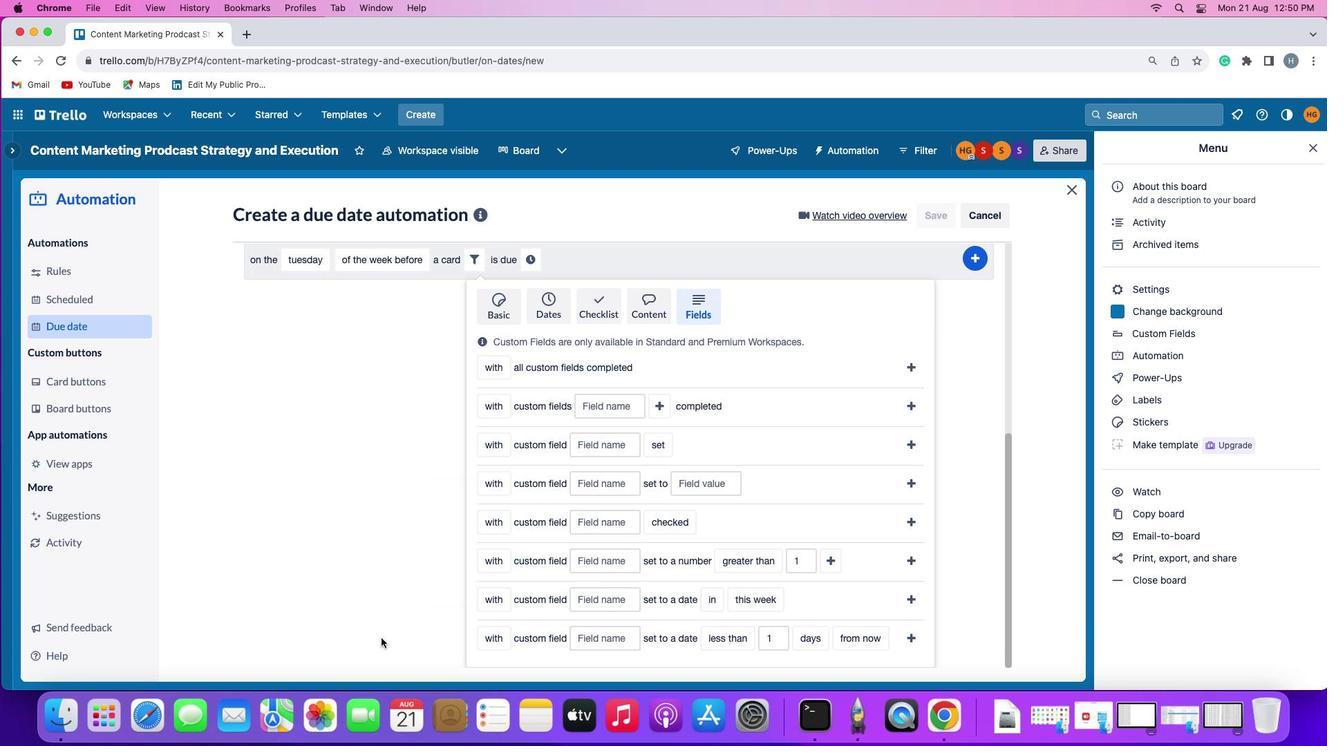 
Action: Mouse scrolled (381, 639) with delta (0, -2)
Screenshot: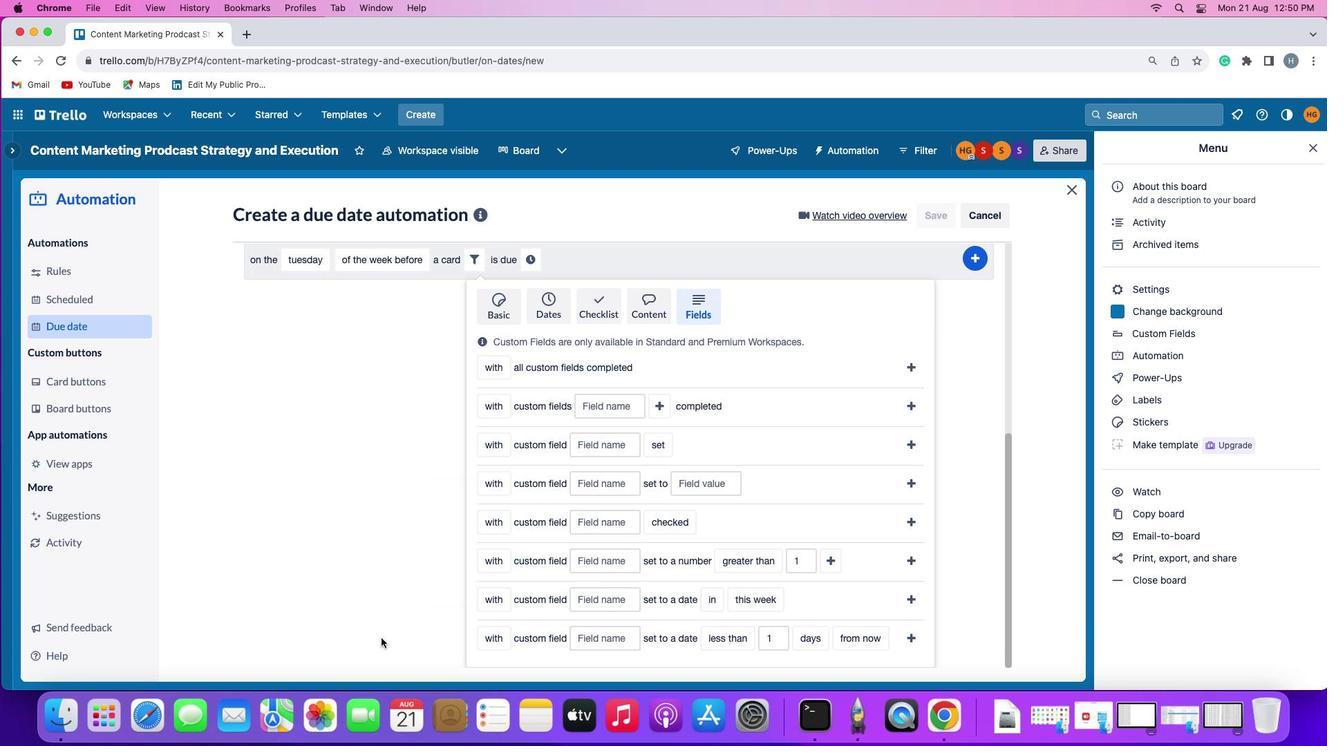 
Action: Mouse scrolled (381, 639) with delta (0, -3)
Screenshot: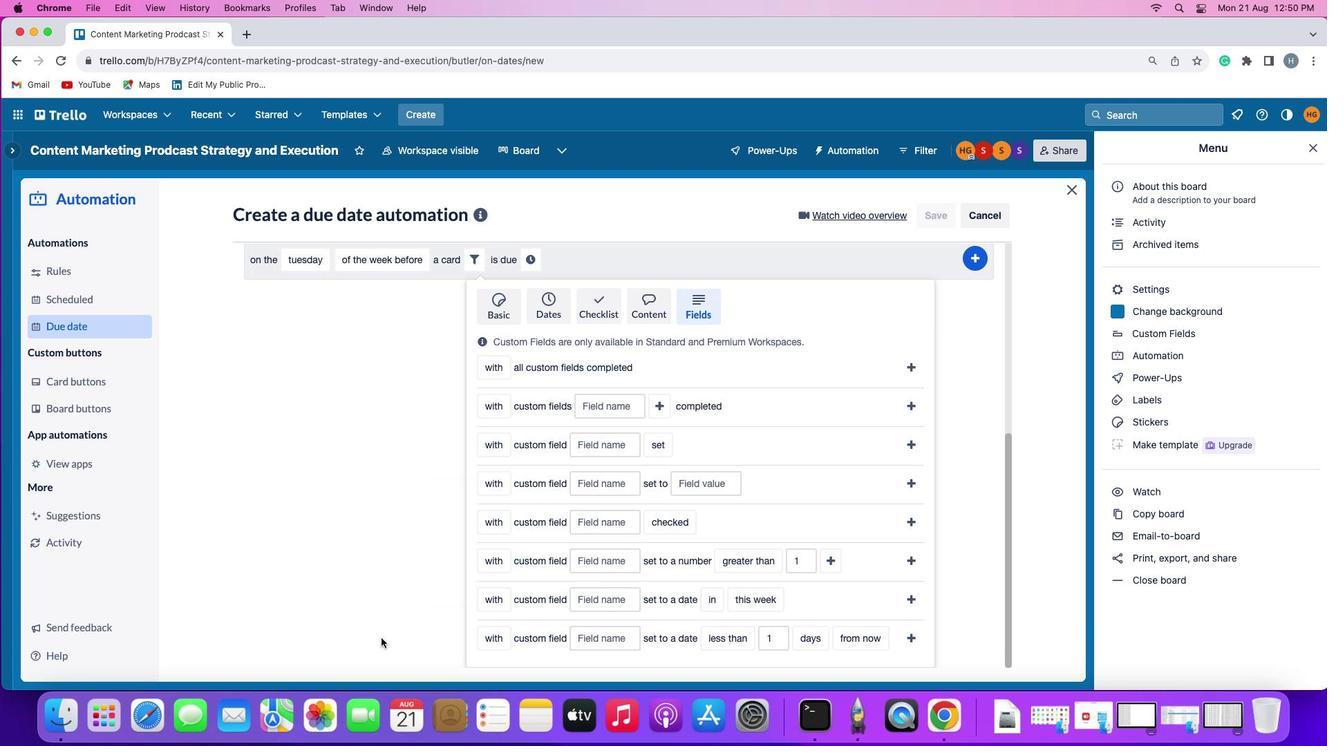 
Action: Mouse moved to (575, 642)
Screenshot: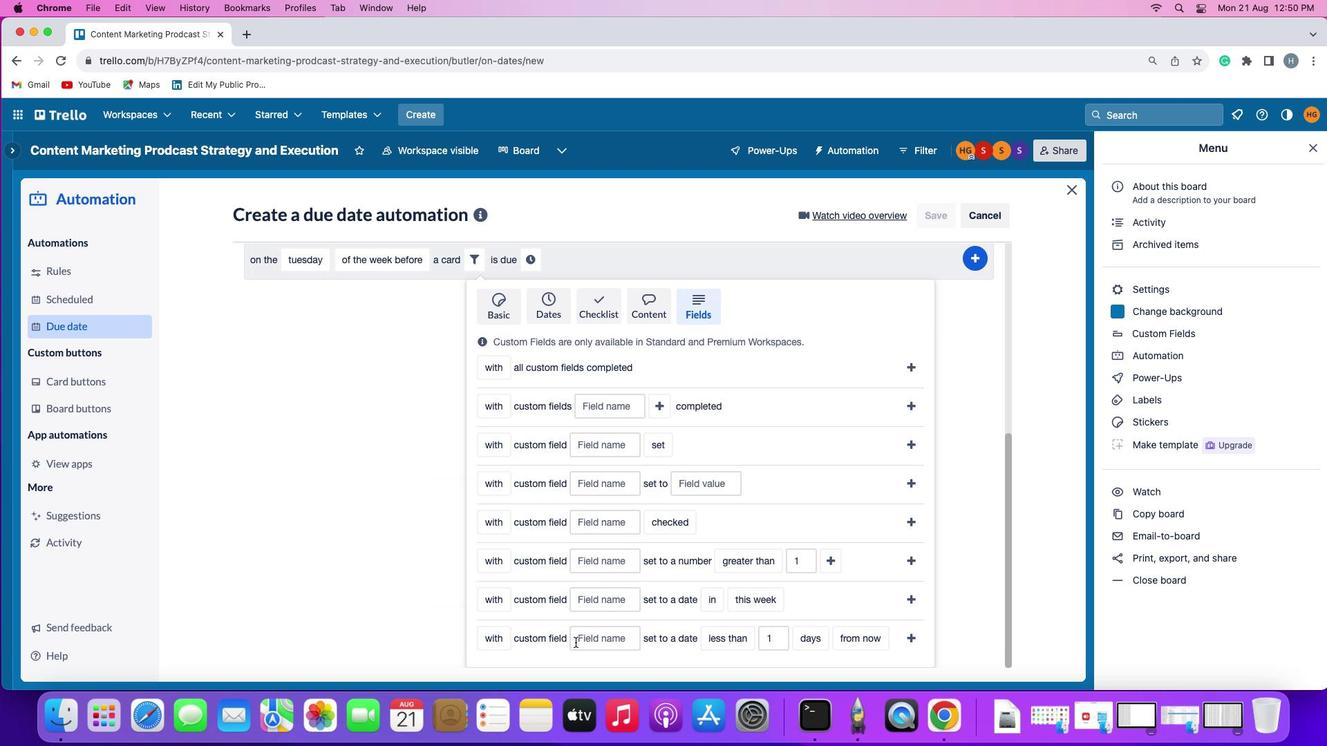 
Action: Mouse pressed left at (575, 642)
Screenshot: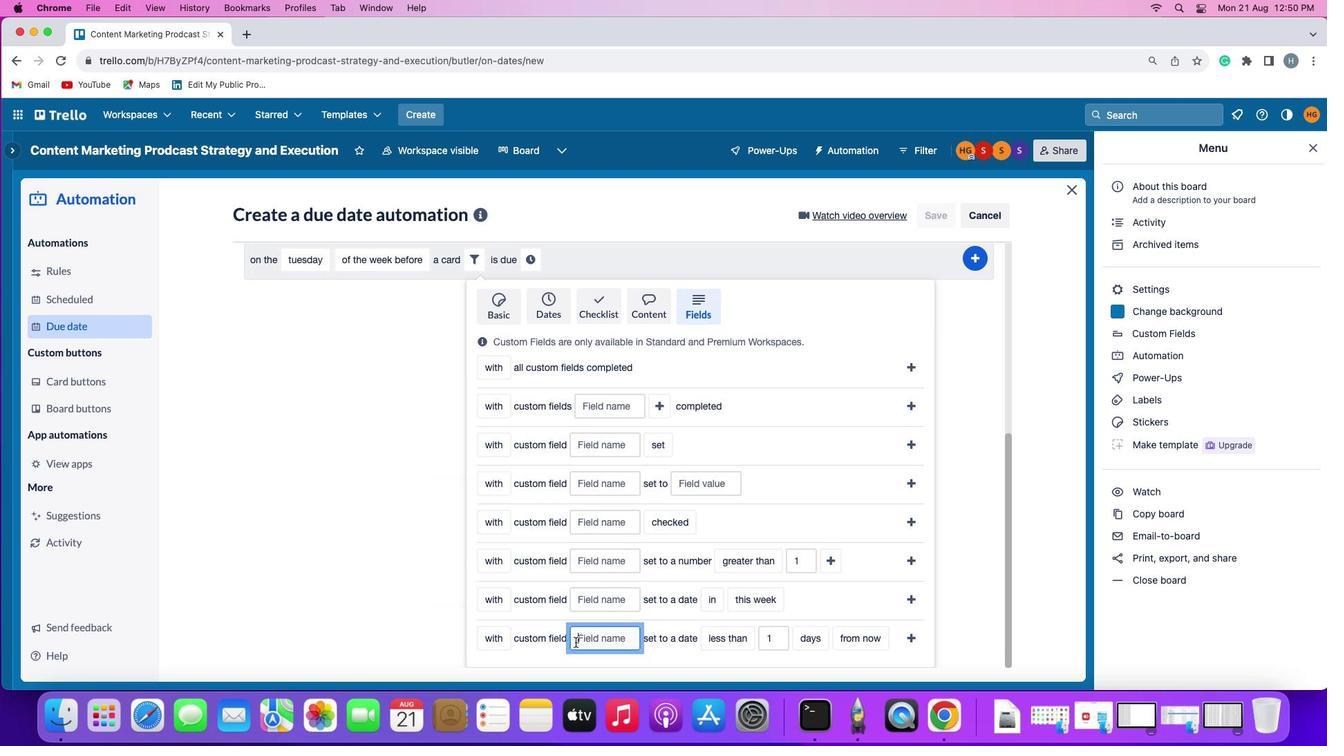 
Action: Key pressed Key.shift'R''e''s''u''m''e'
Screenshot: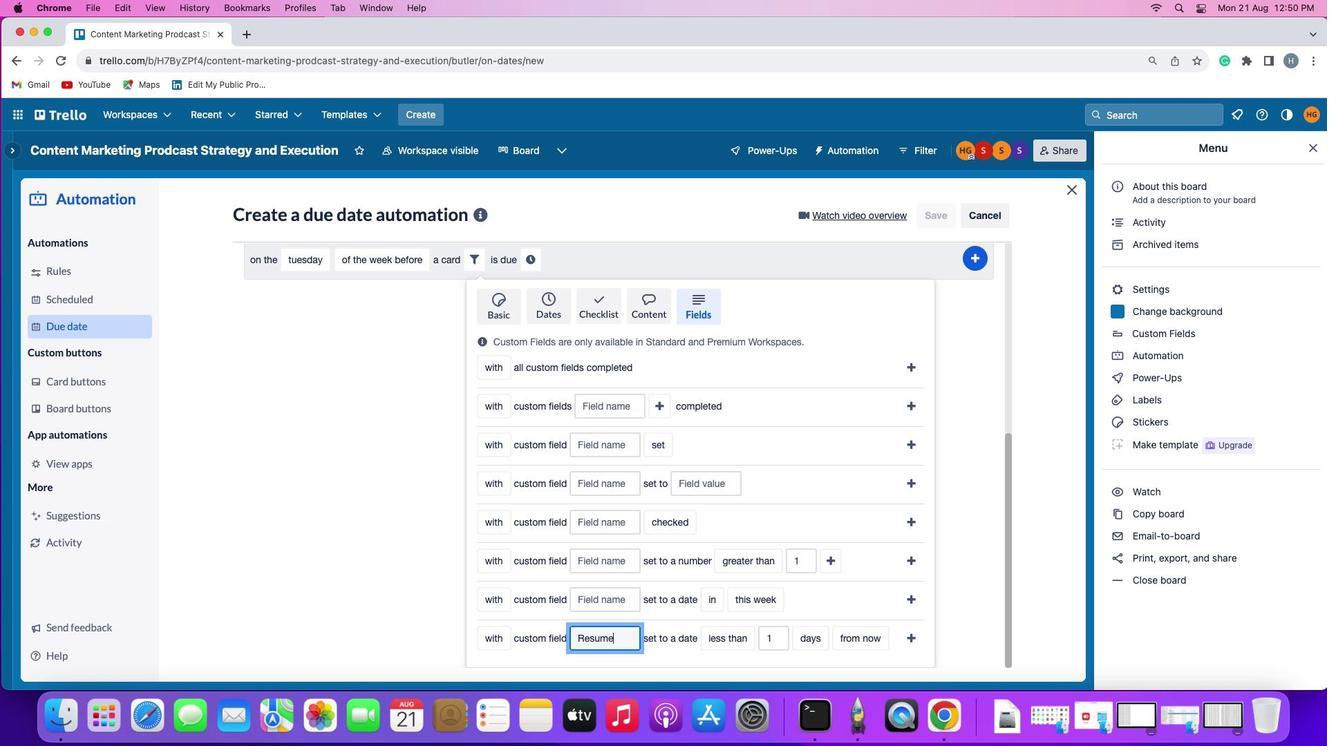 
Action: Mouse moved to (704, 638)
Screenshot: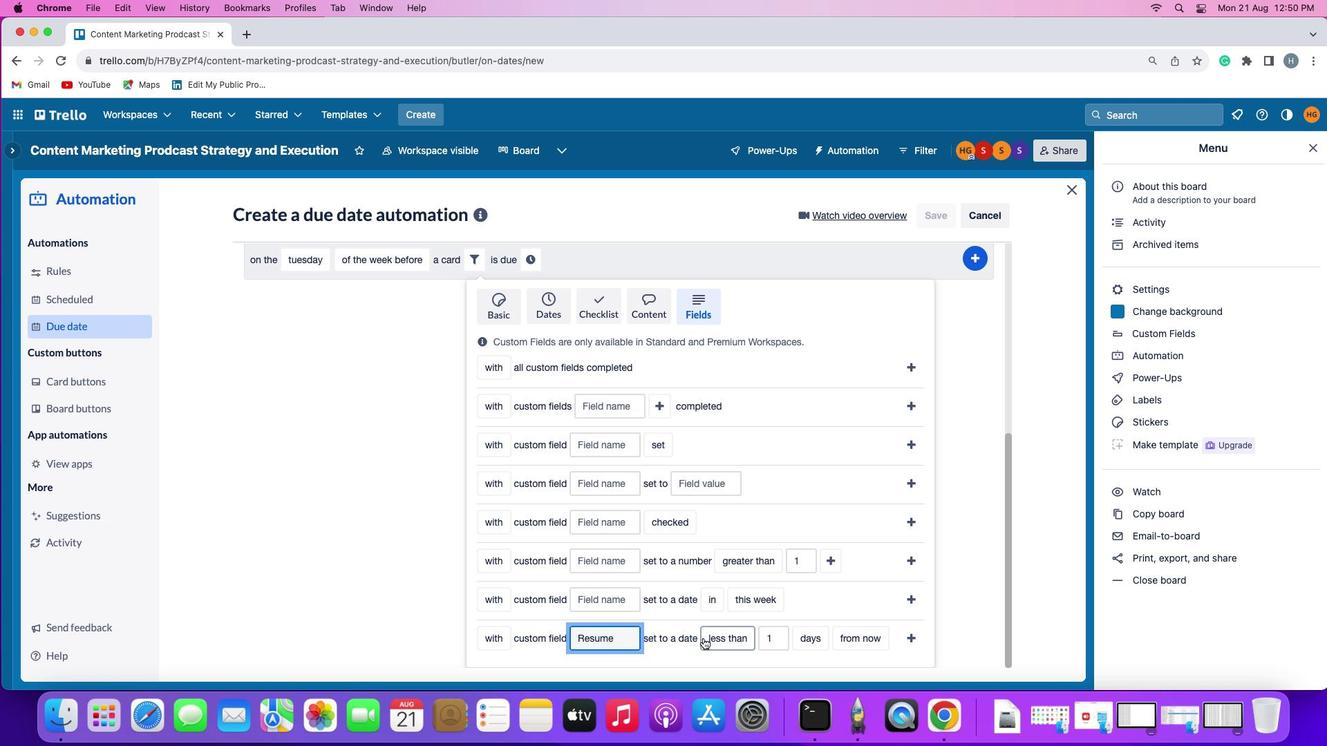 
Action: Mouse pressed left at (704, 638)
Screenshot: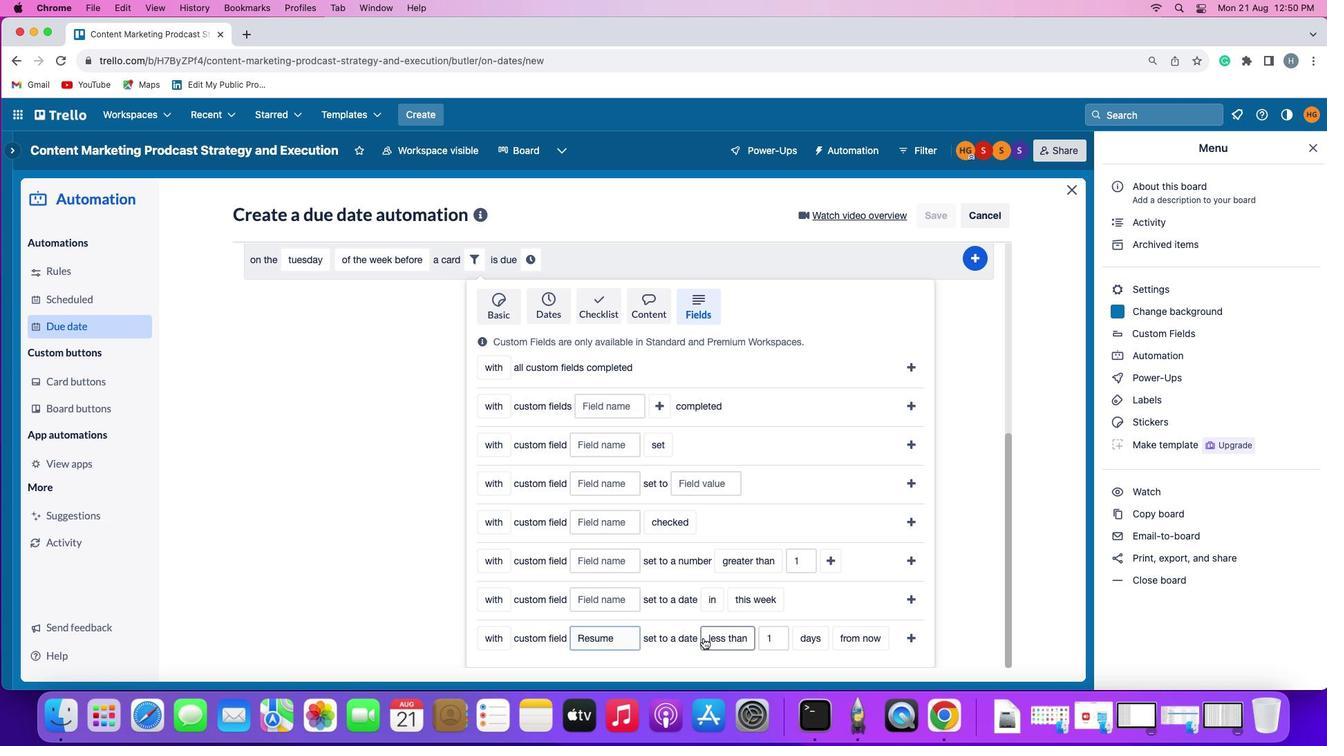 
Action: Mouse moved to (726, 610)
Screenshot: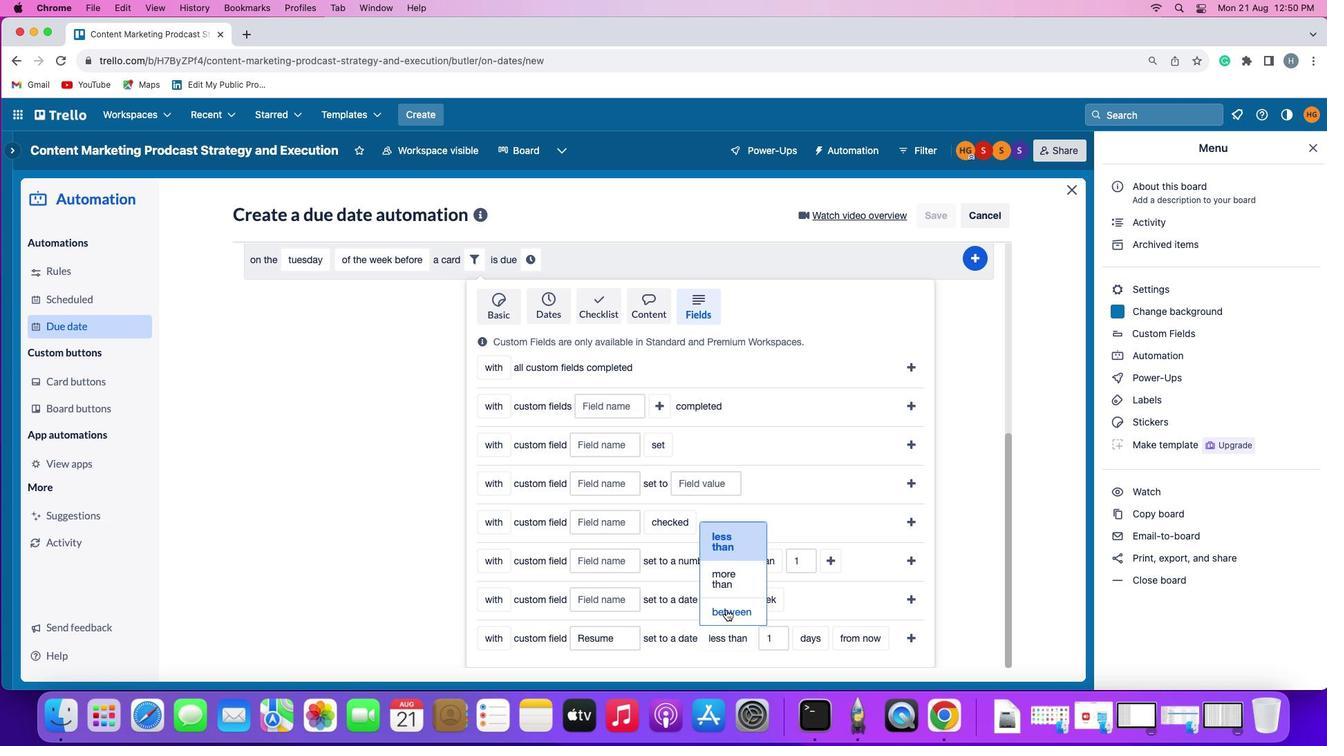 
Action: Mouse pressed left at (726, 610)
Screenshot: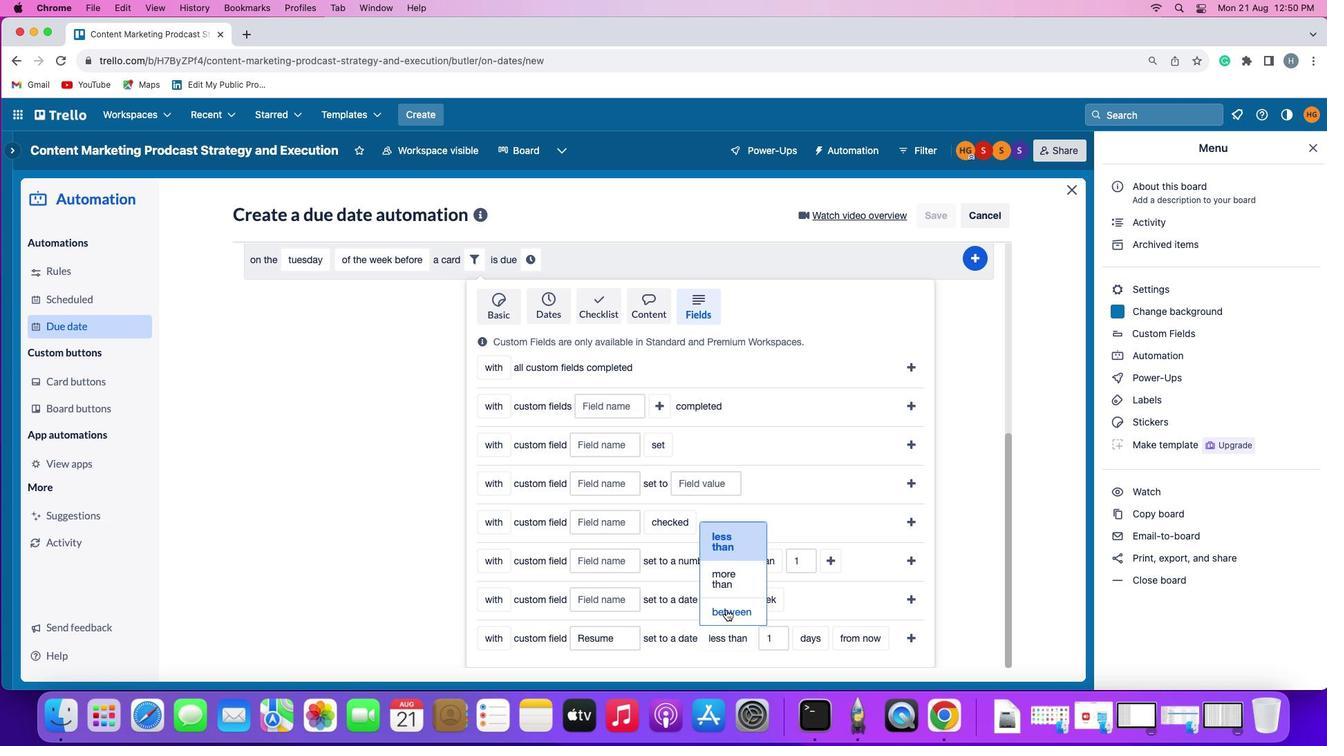 
Action: Mouse moved to (870, 643)
Screenshot: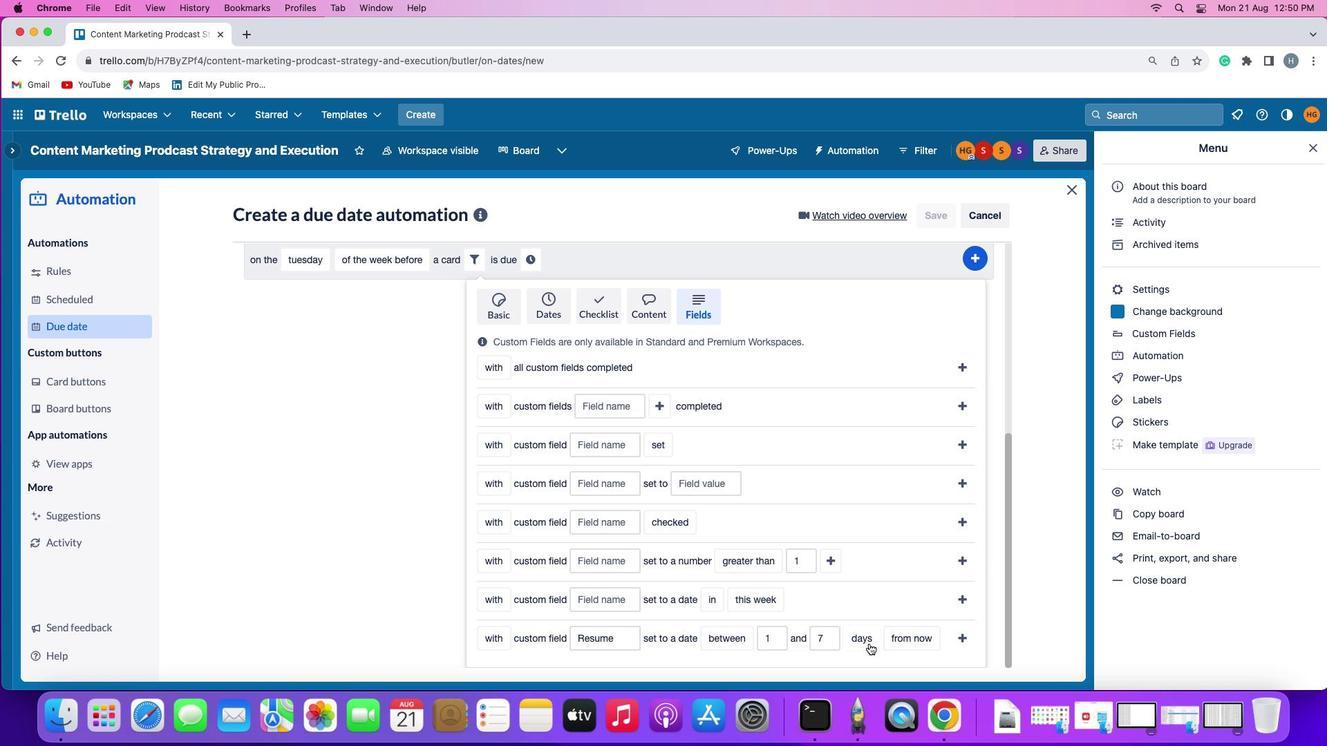 
Action: Mouse pressed left at (870, 643)
Screenshot: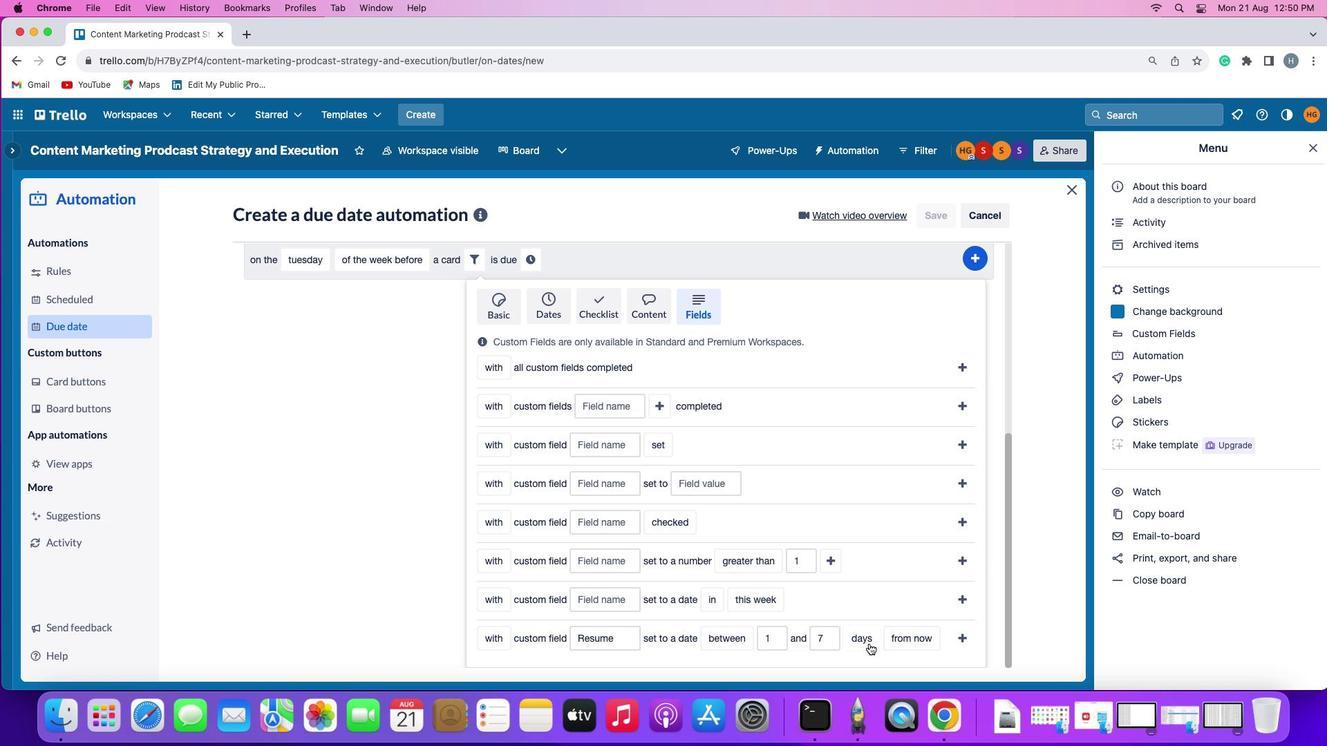 
Action: Mouse moved to (863, 613)
Screenshot: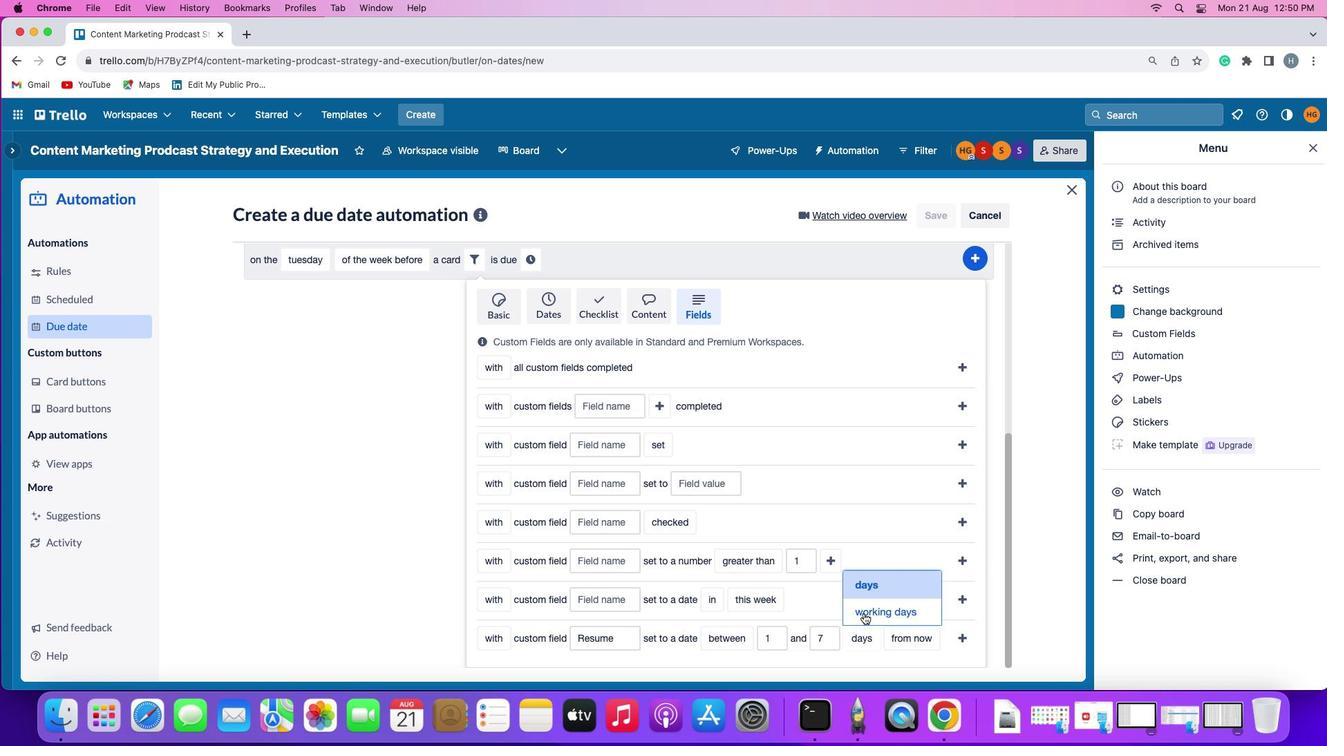 
Action: Mouse pressed left at (863, 613)
Screenshot: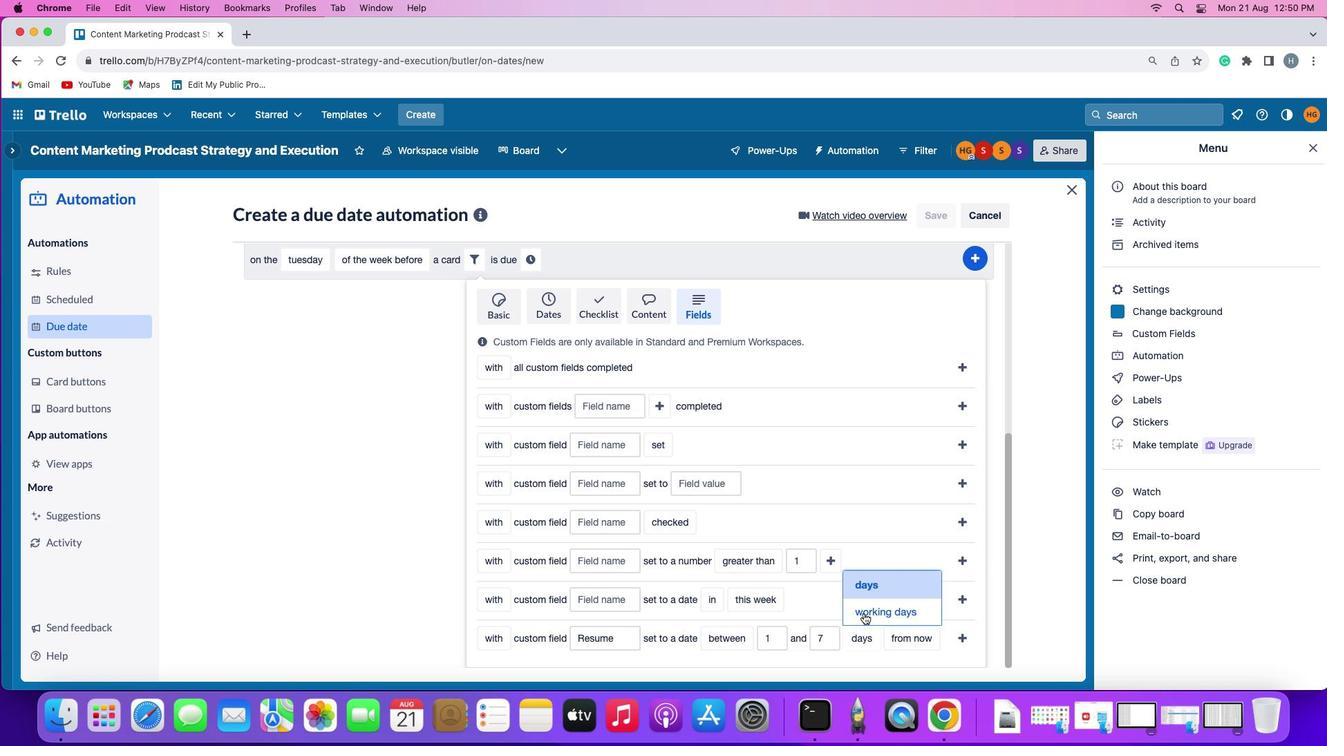 
Action: Mouse moved to (495, 662)
Screenshot: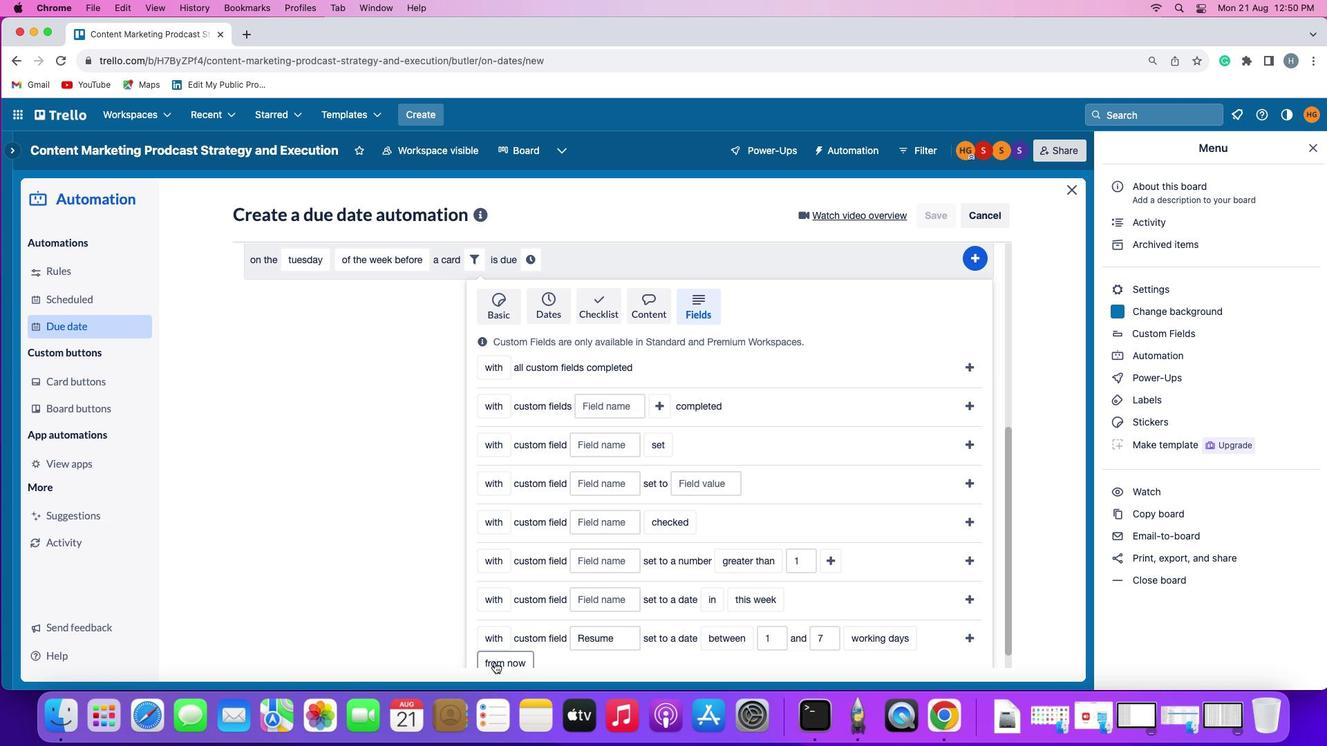 
Action: Mouse pressed left at (495, 662)
Screenshot: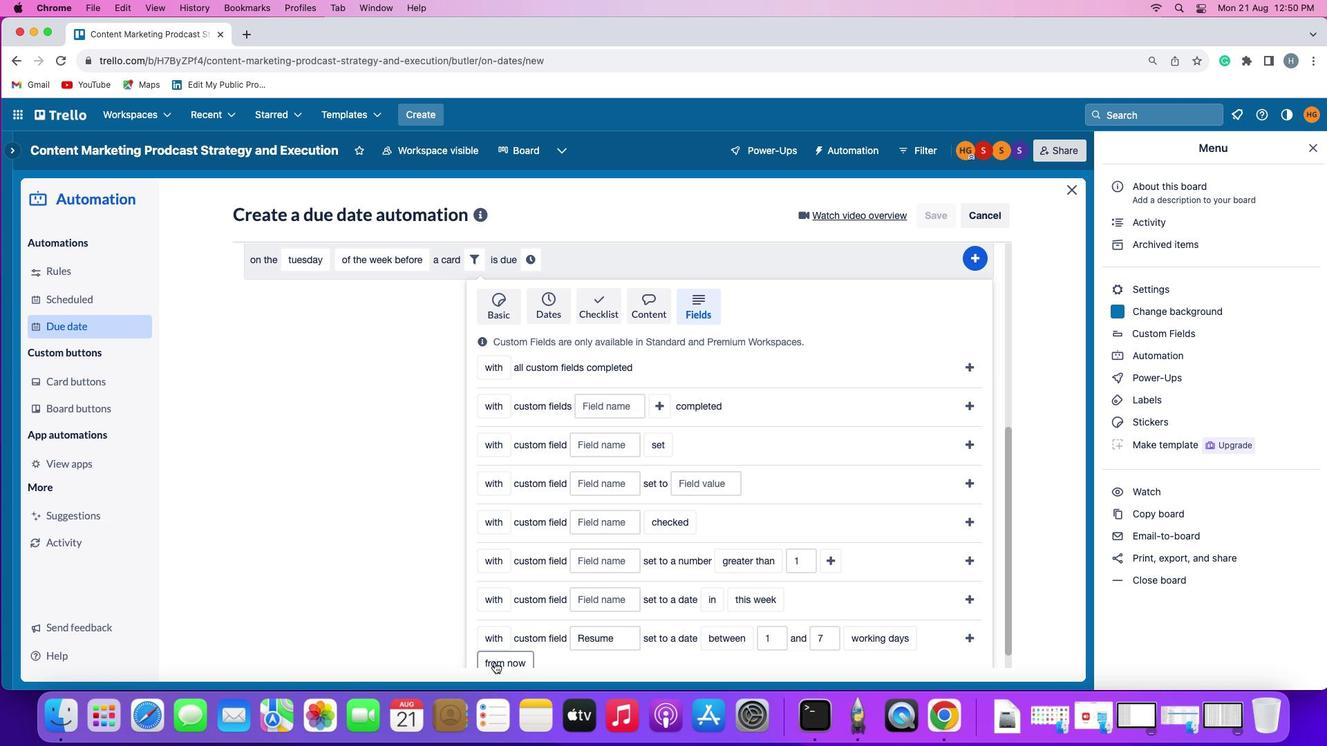 
Action: Mouse moved to (510, 643)
Screenshot: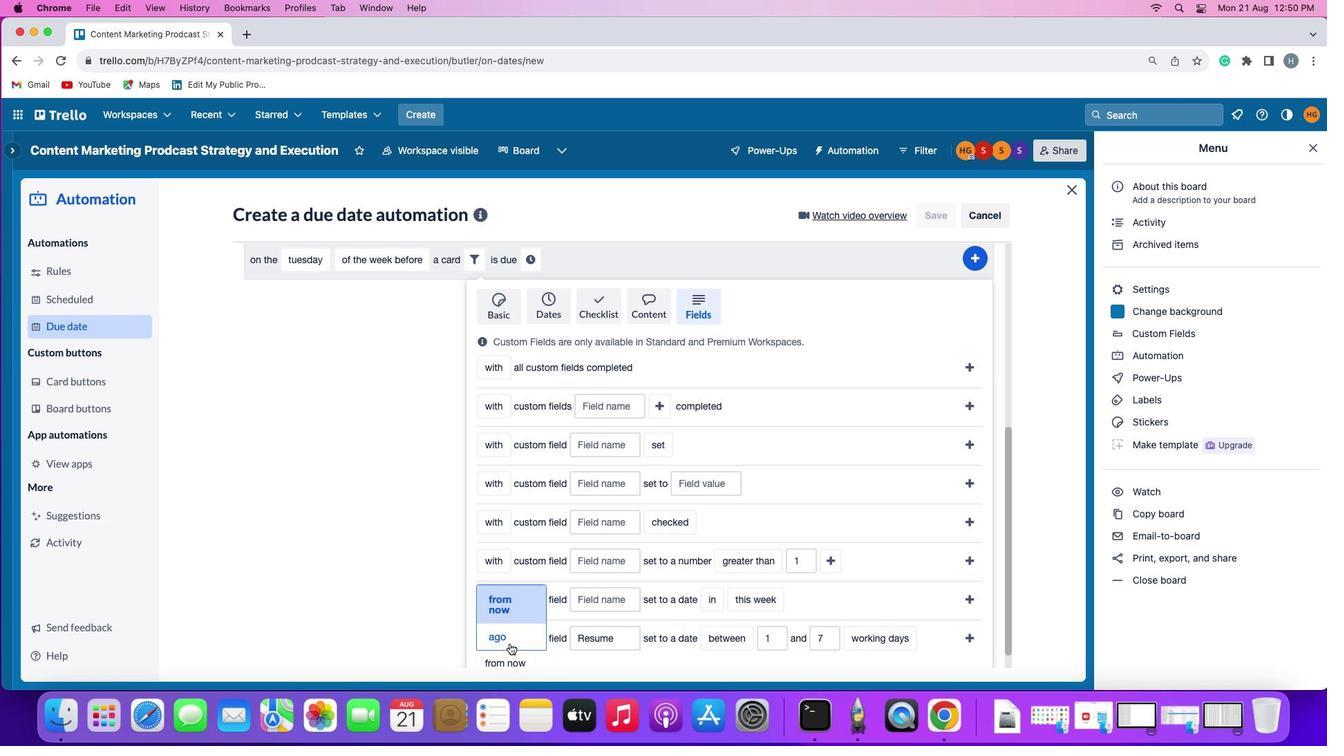 
Action: Mouse pressed left at (510, 643)
Screenshot: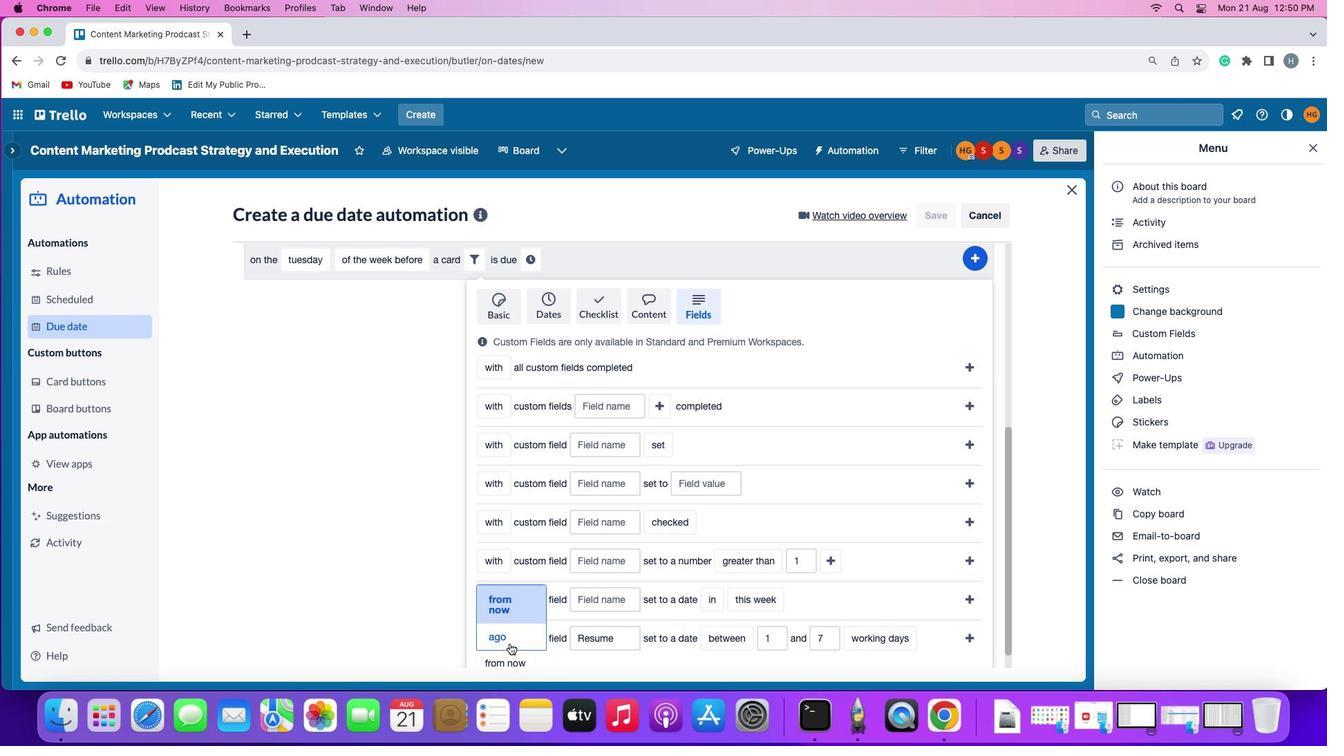 
Action: Mouse moved to (970, 635)
Screenshot: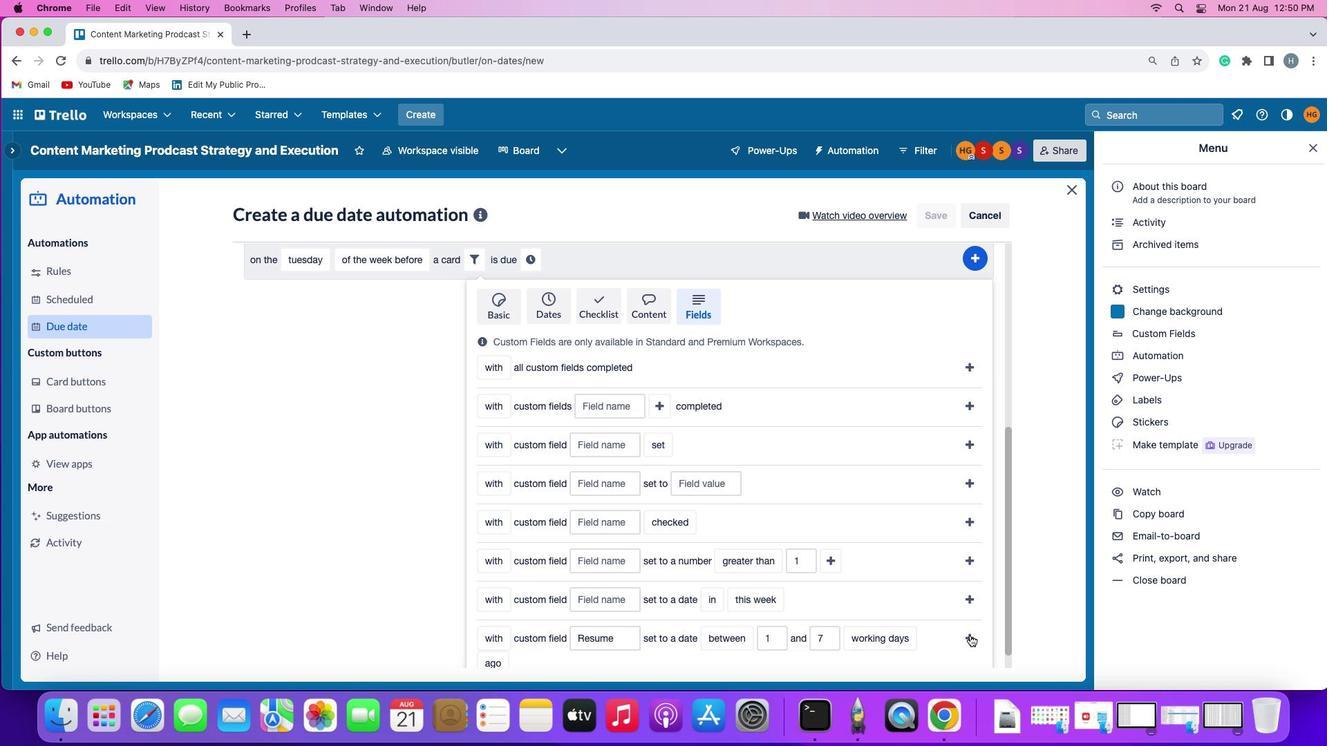 
Action: Mouse pressed left at (970, 635)
Screenshot: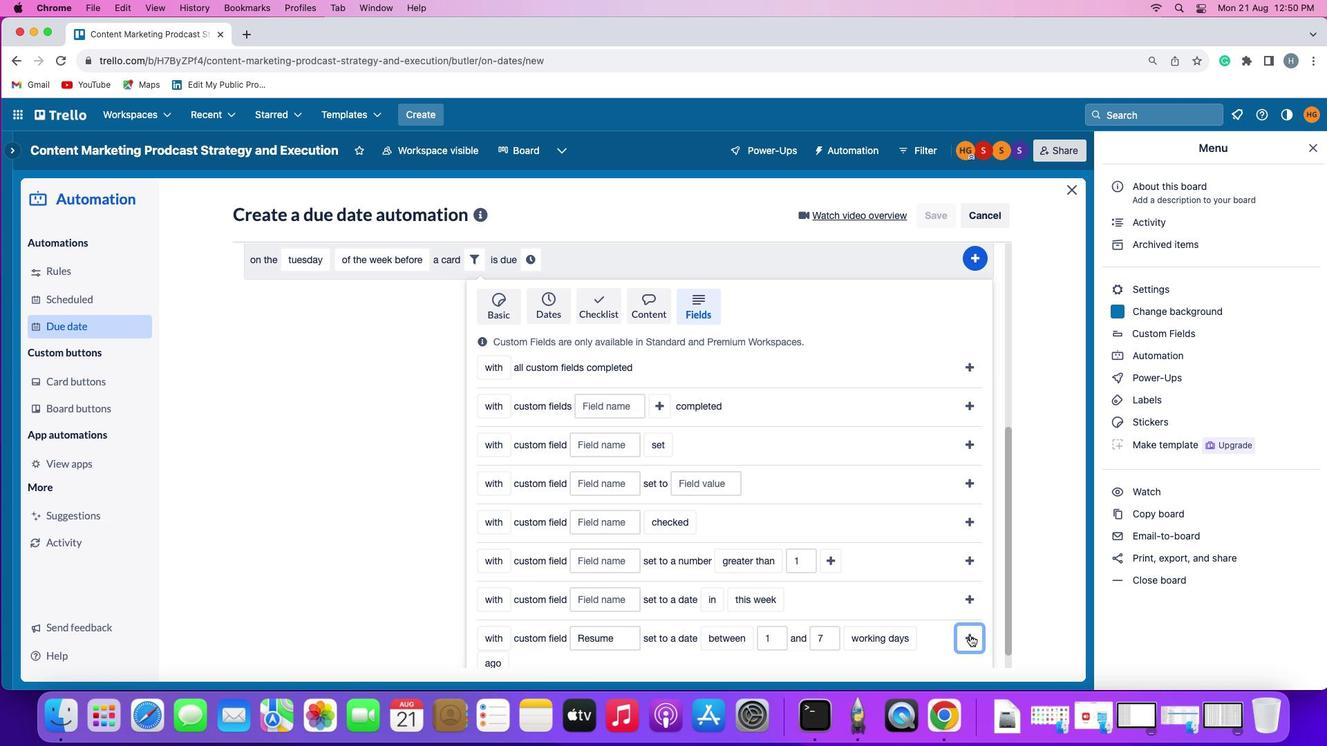 
Action: Mouse moved to (894, 611)
Screenshot: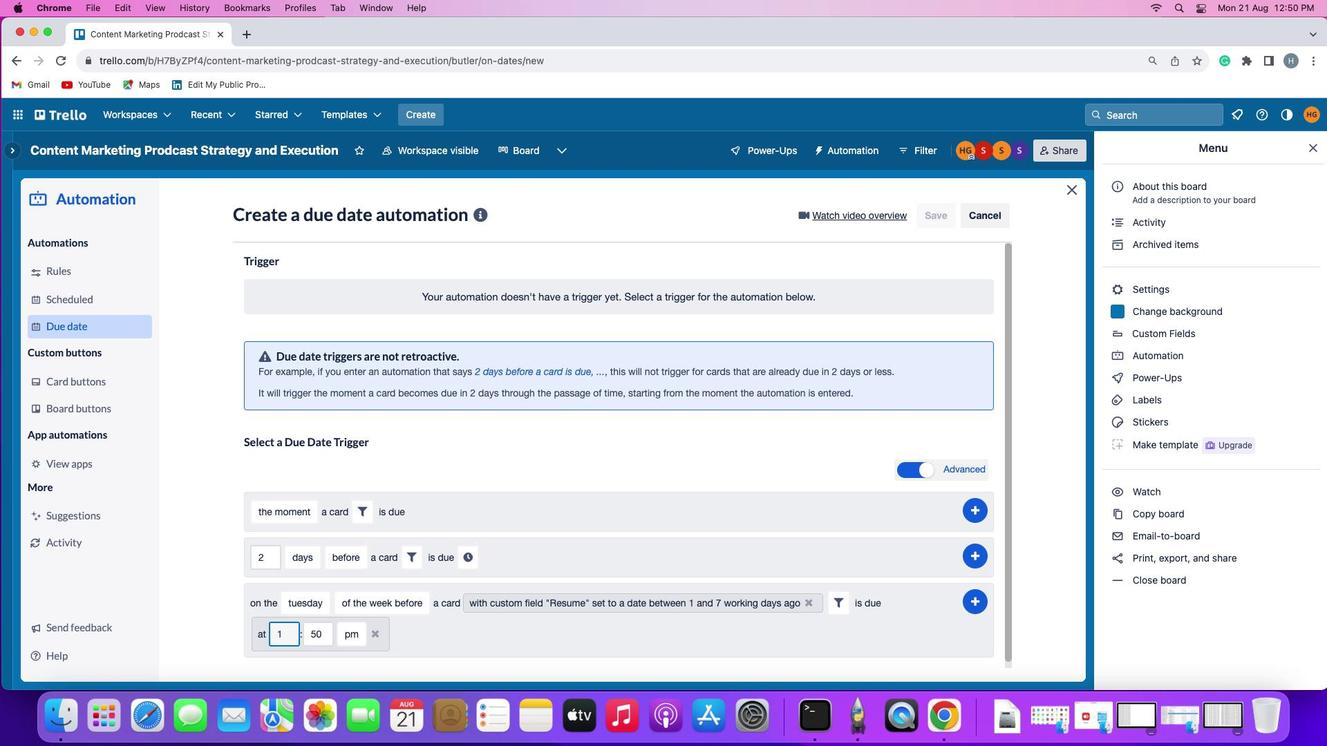 
Action: Mouse pressed left at (894, 611)
Screenshot: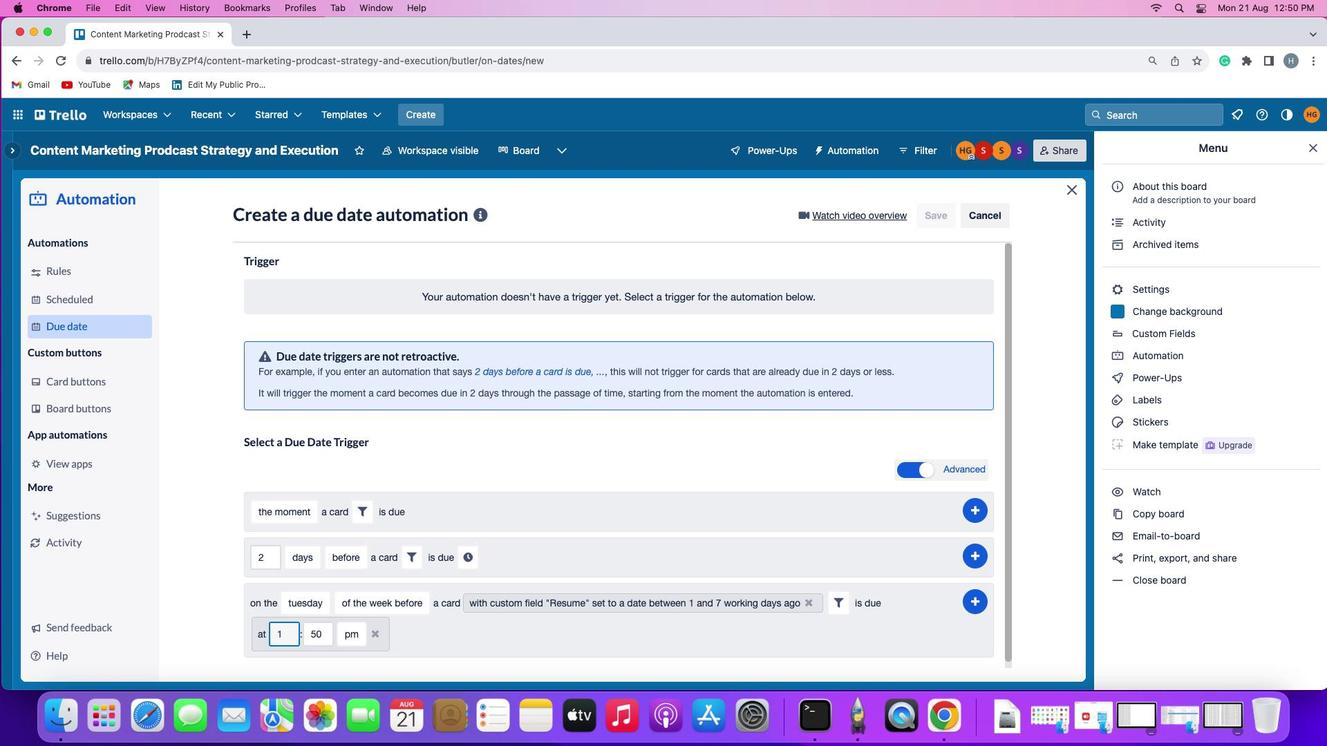
Action: Mouse moved to (301, 643)
Screenshot: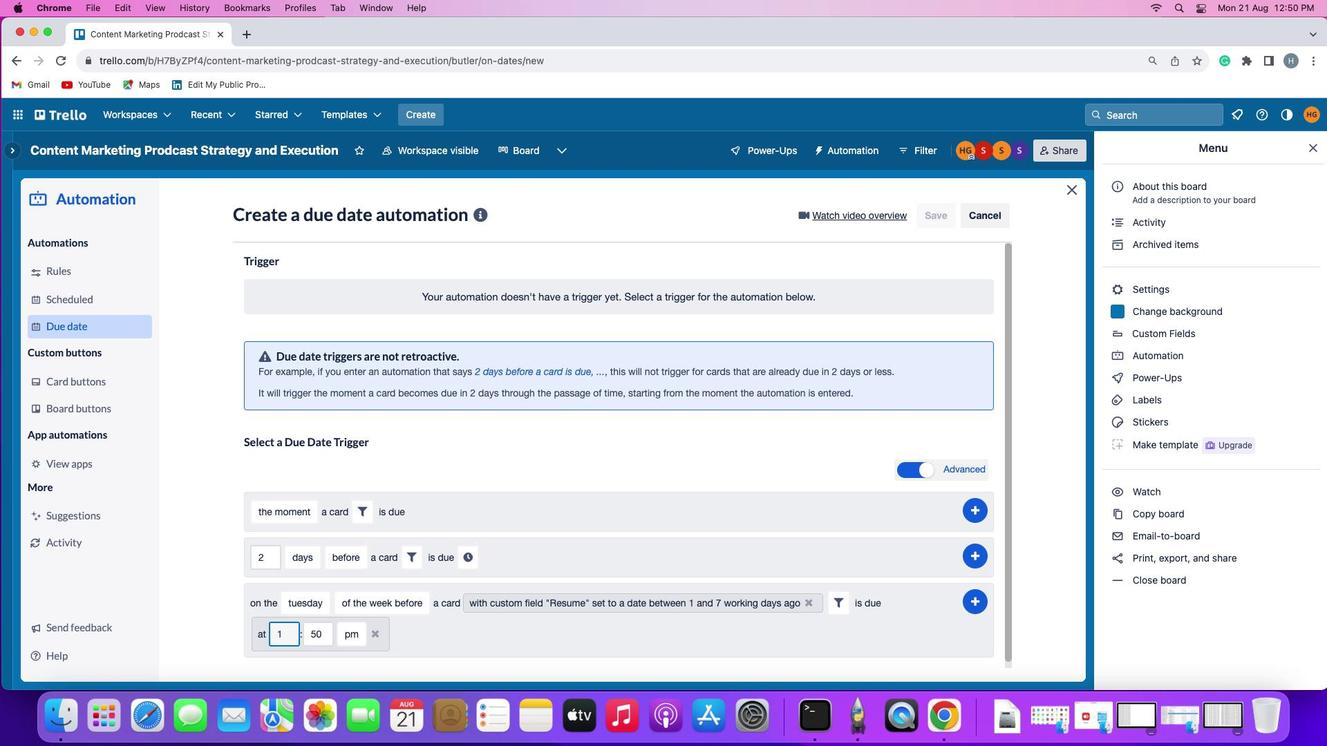 
Action: Key pressed Key.backspace'1'
Screenshot: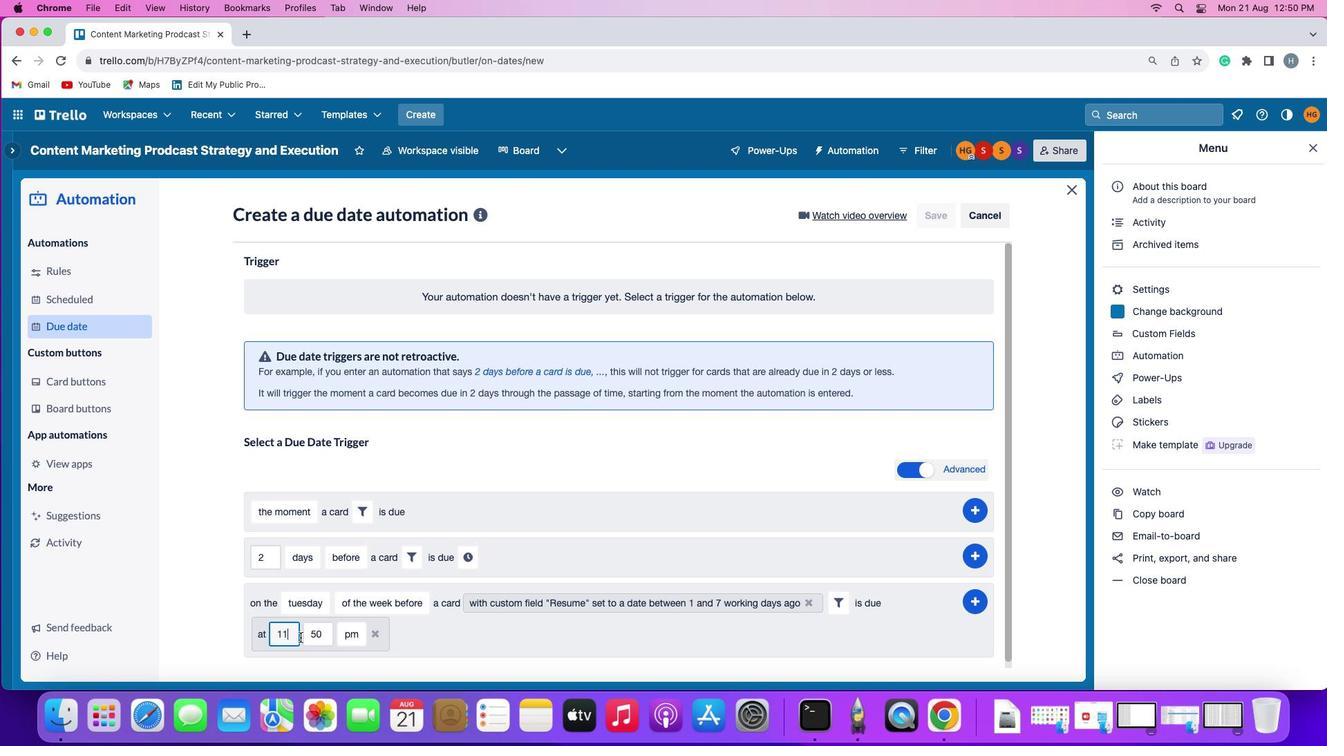 
Action: Mouse moved to (328, 634)
Screenshot: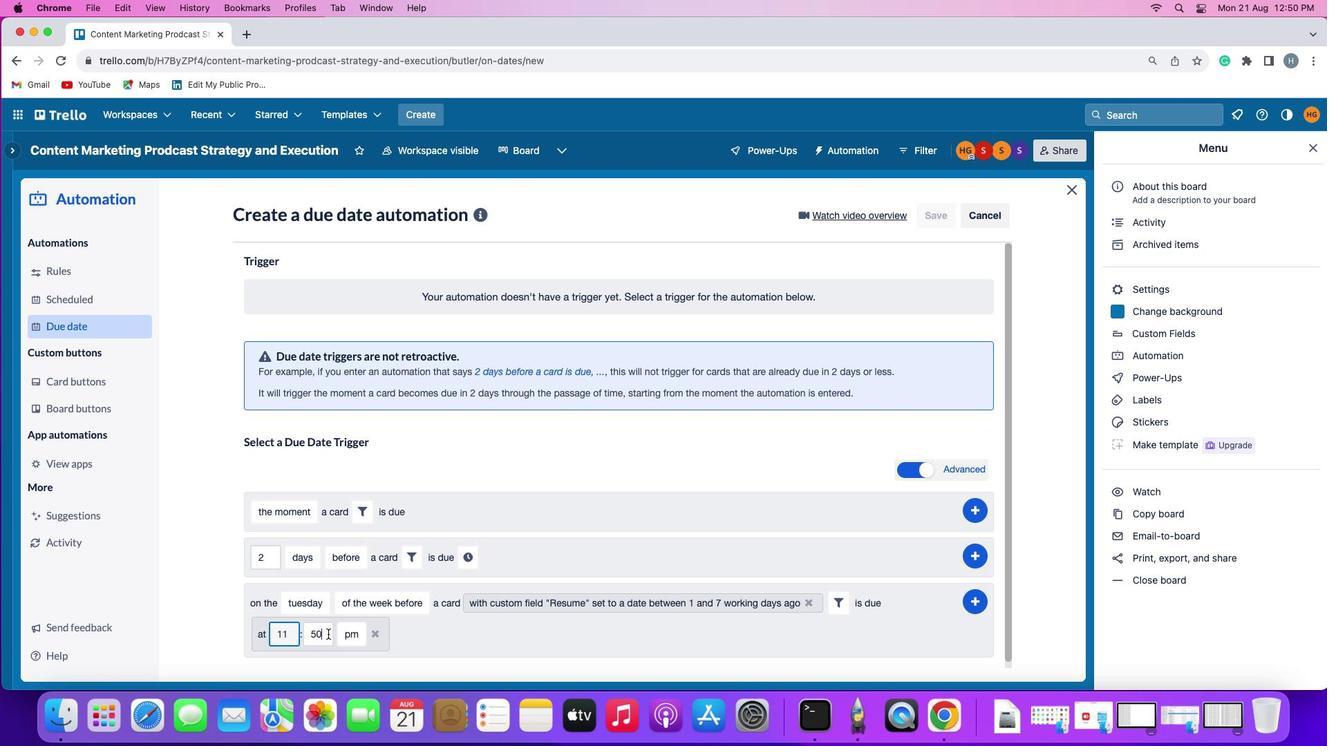 
Action: Mouse pressed left at (328, 634)
Screenshot: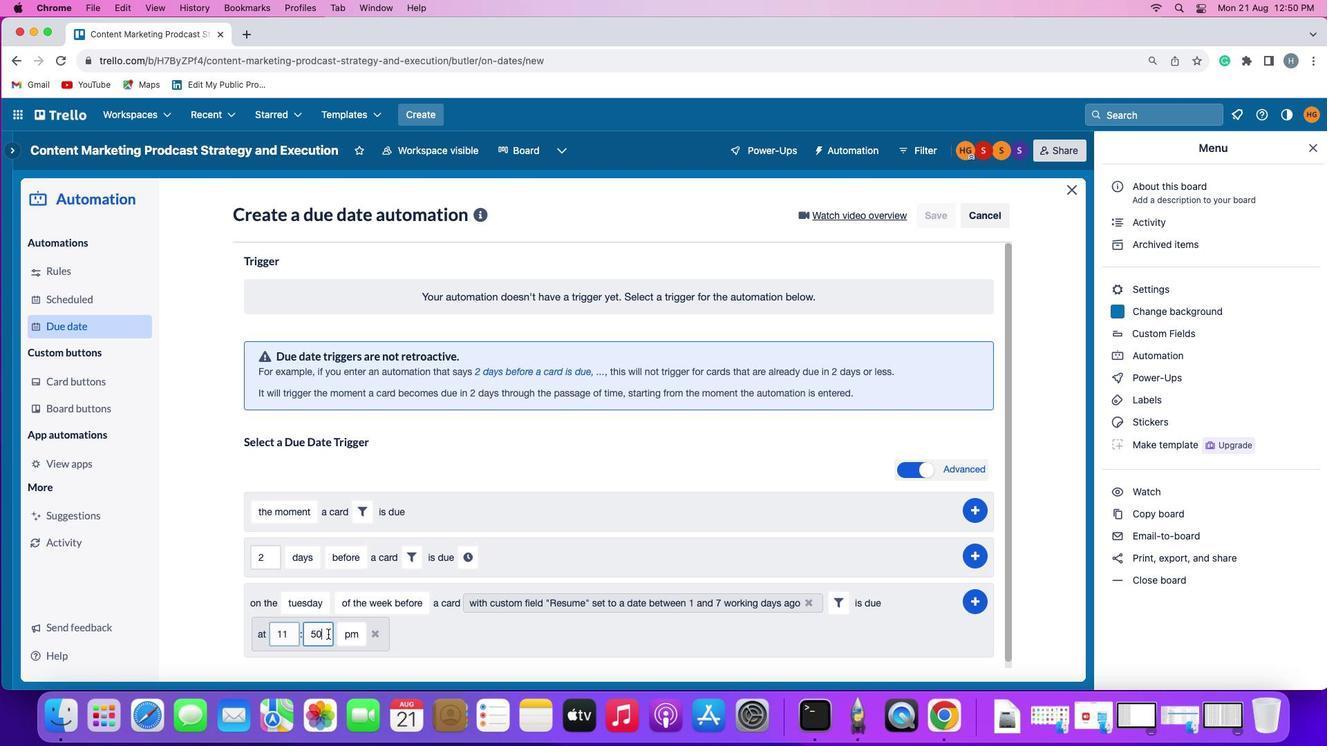
Action: Key pressed Key.backspaceKey.backspace'0'
Screenshot: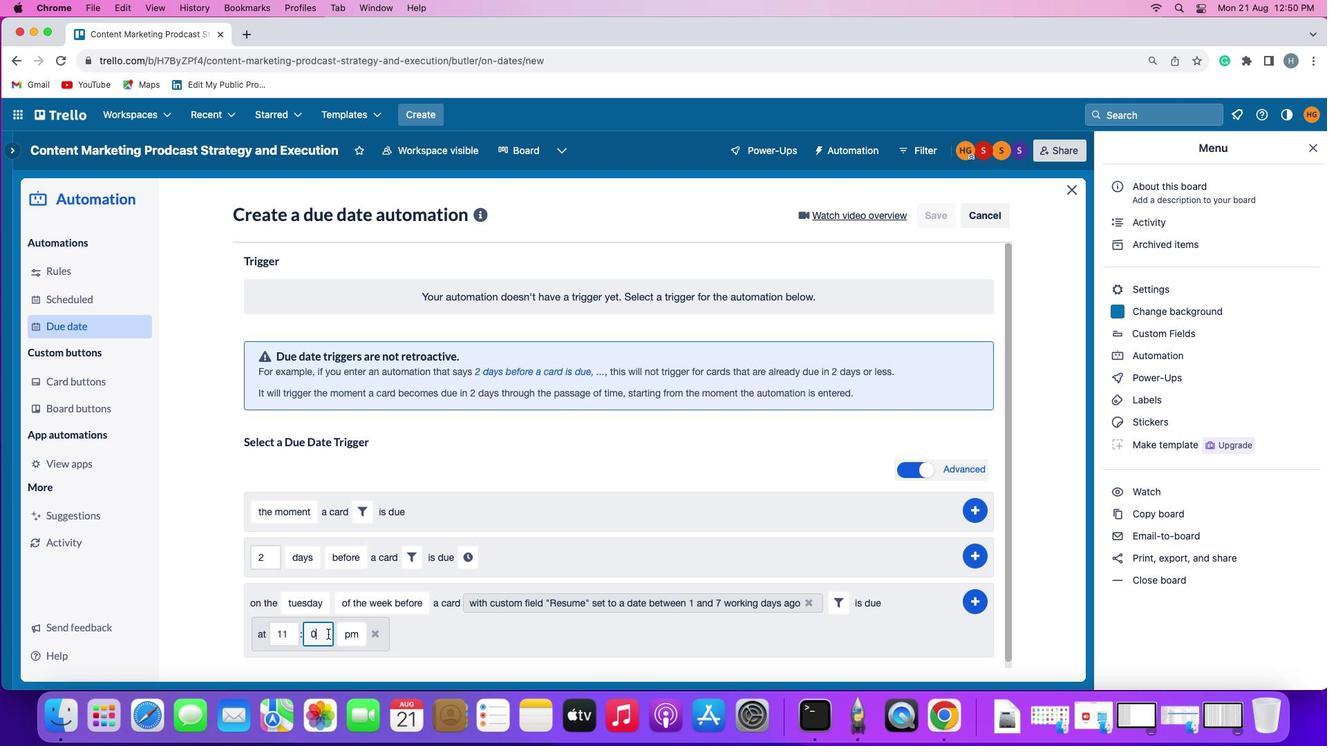 
Action: Mouse moved to (328, 634)
Screenshot: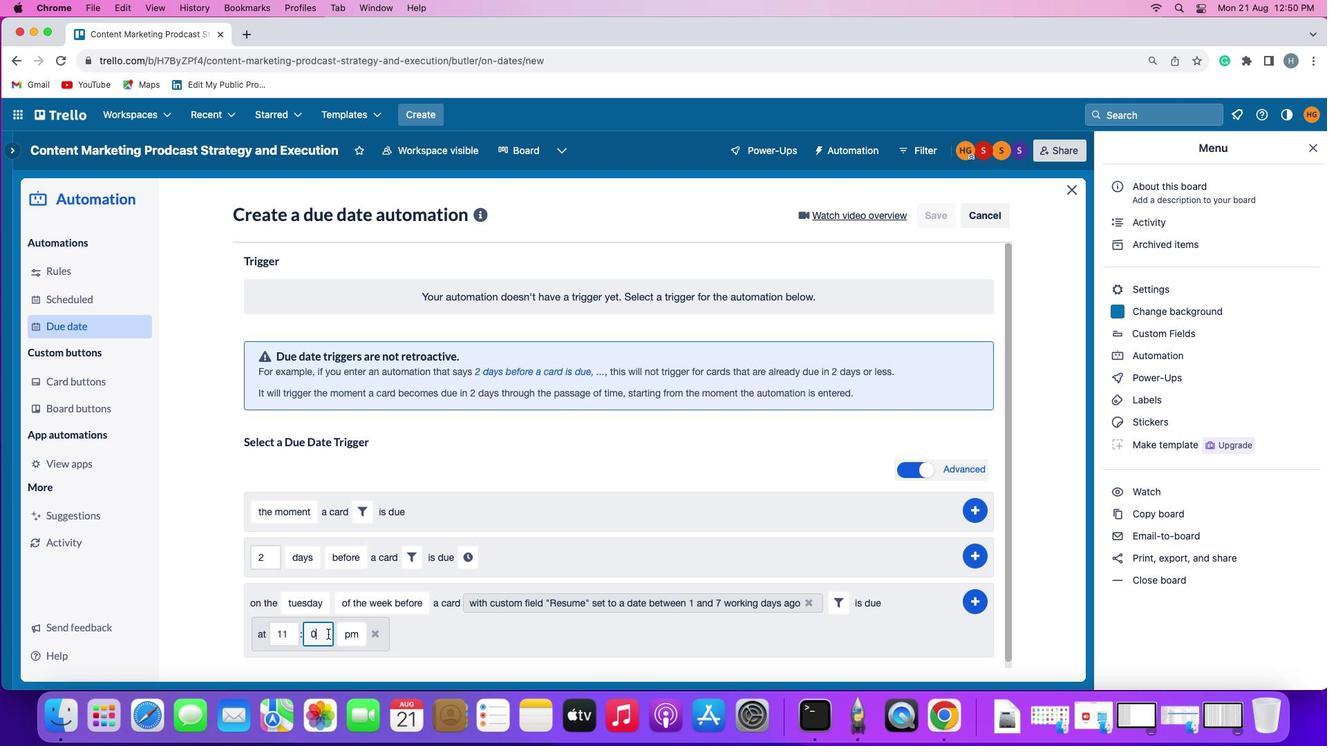 
Action: Key pressed '0'
Screenshot: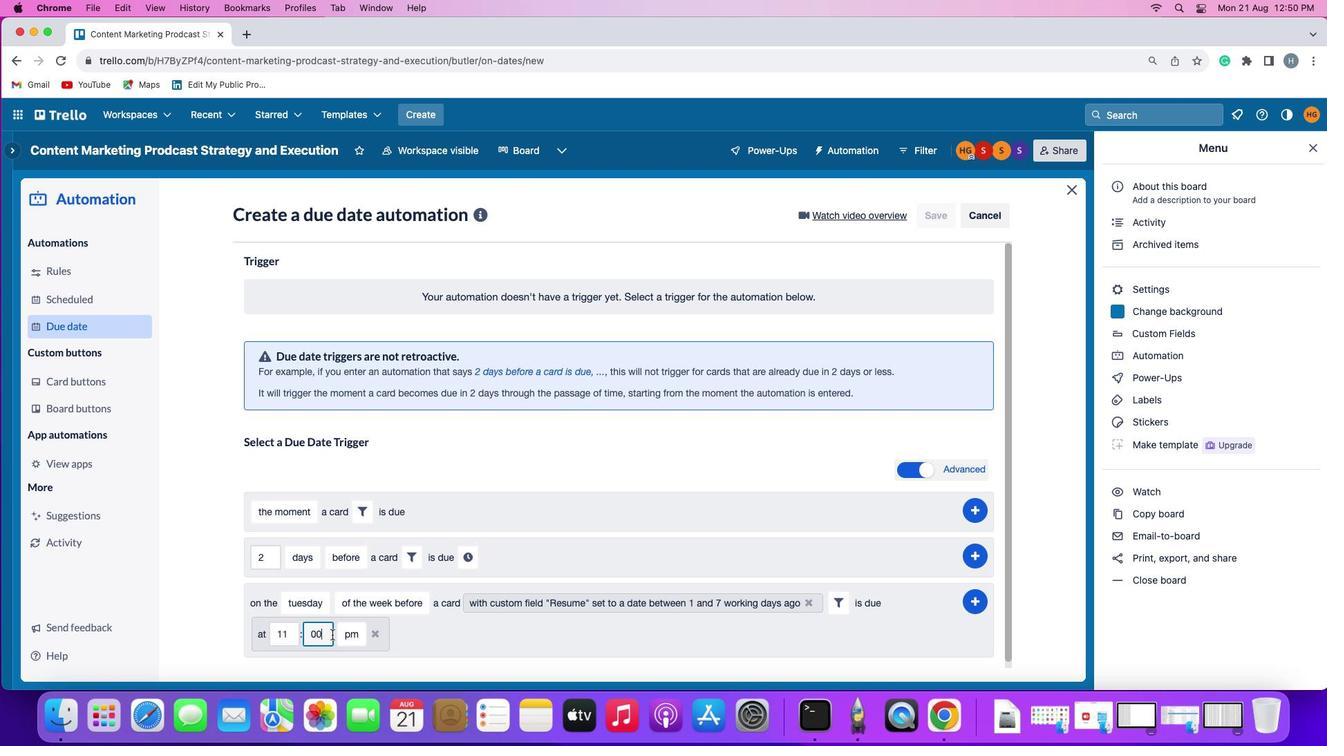 
Action: Mouse moved to (346, 634)
Screenshot: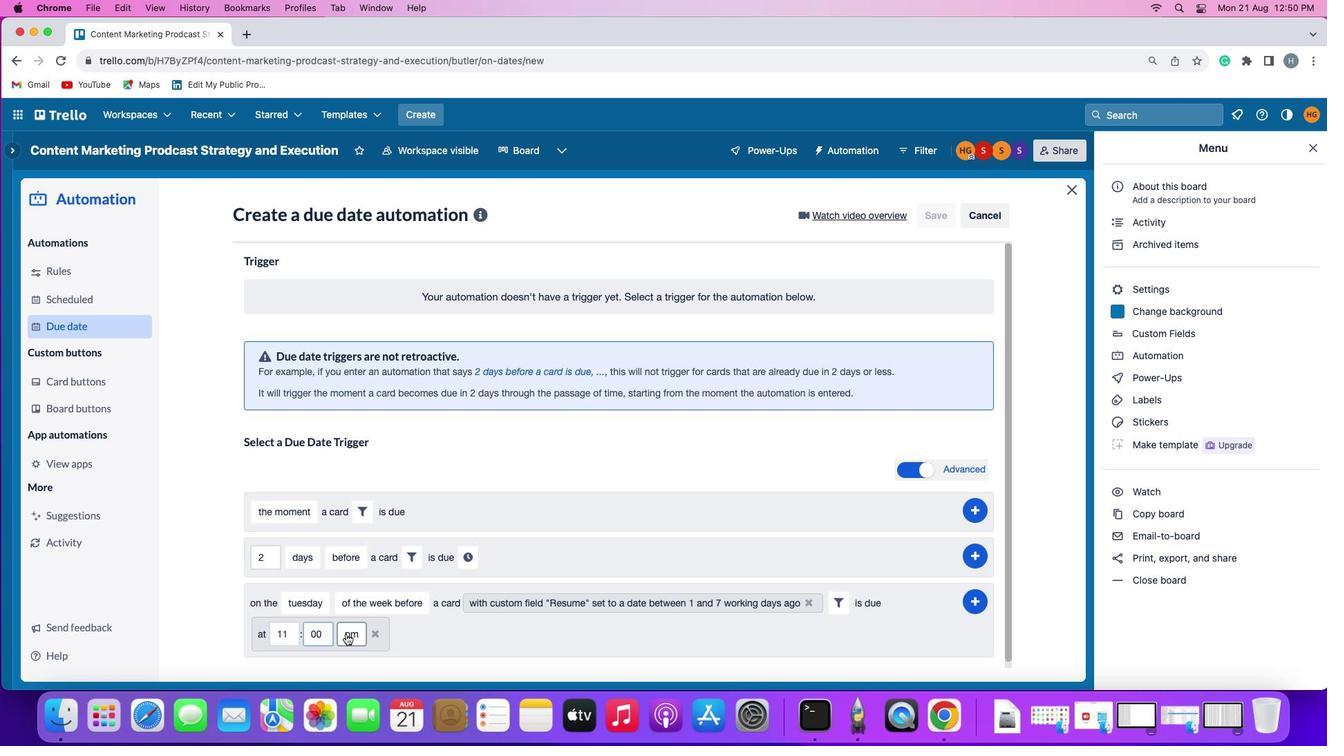
Action: Mouse pressed left at (346, 634)
Screenshot: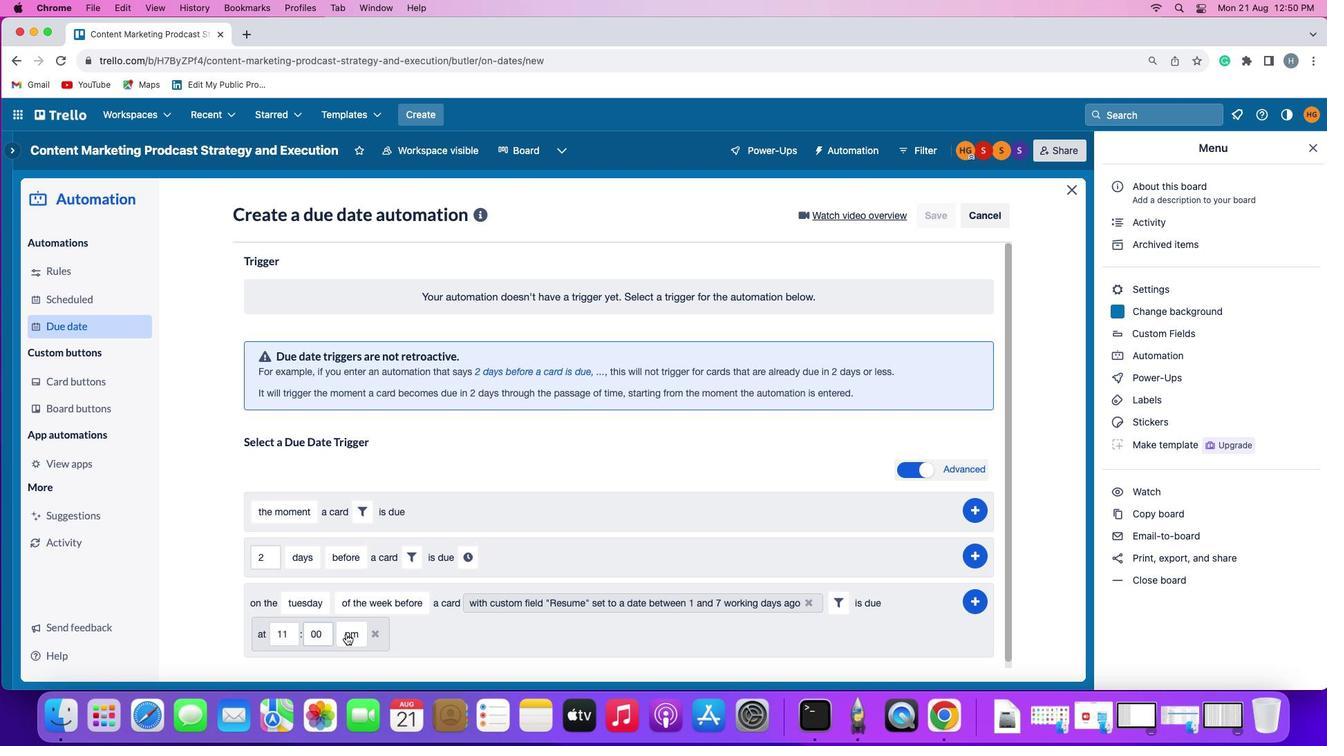 
Action: Mouse moved to (357, 585)
Screenshot: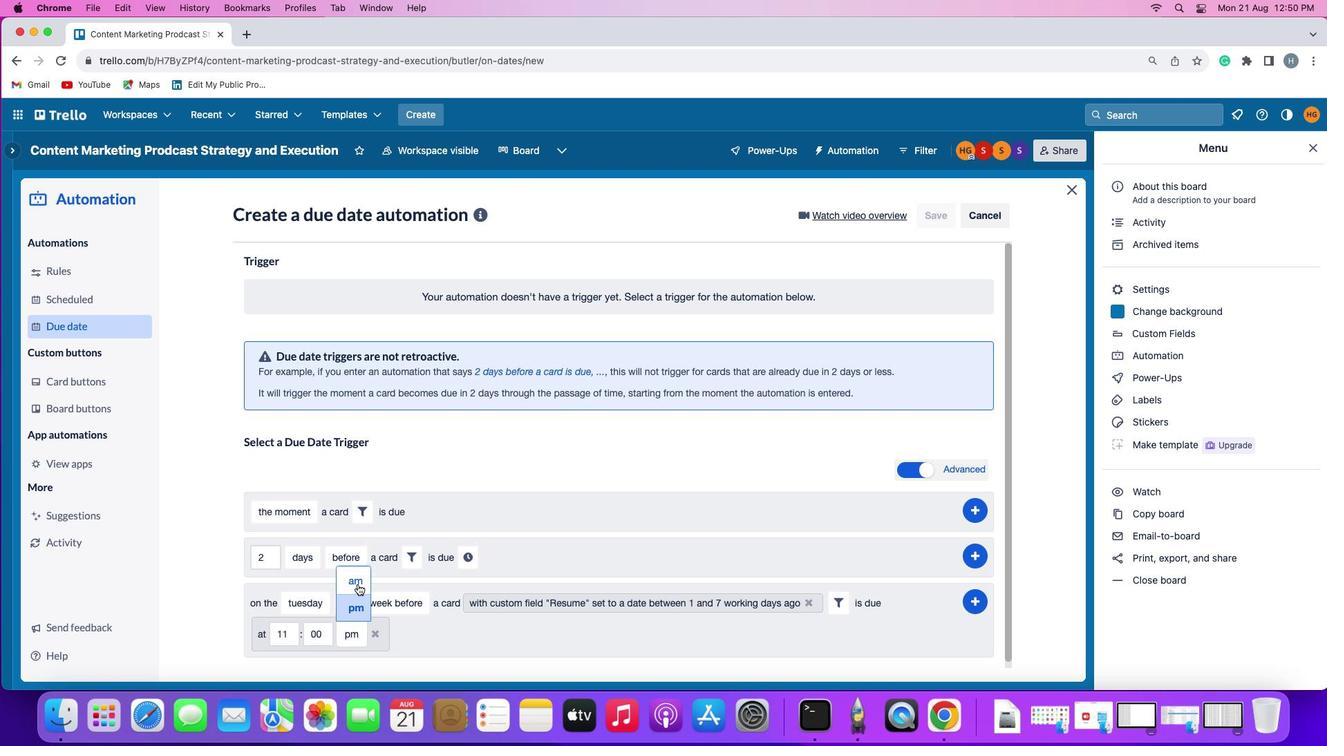 
Action: Mouse pressed left at (357, 585)
Screenshot: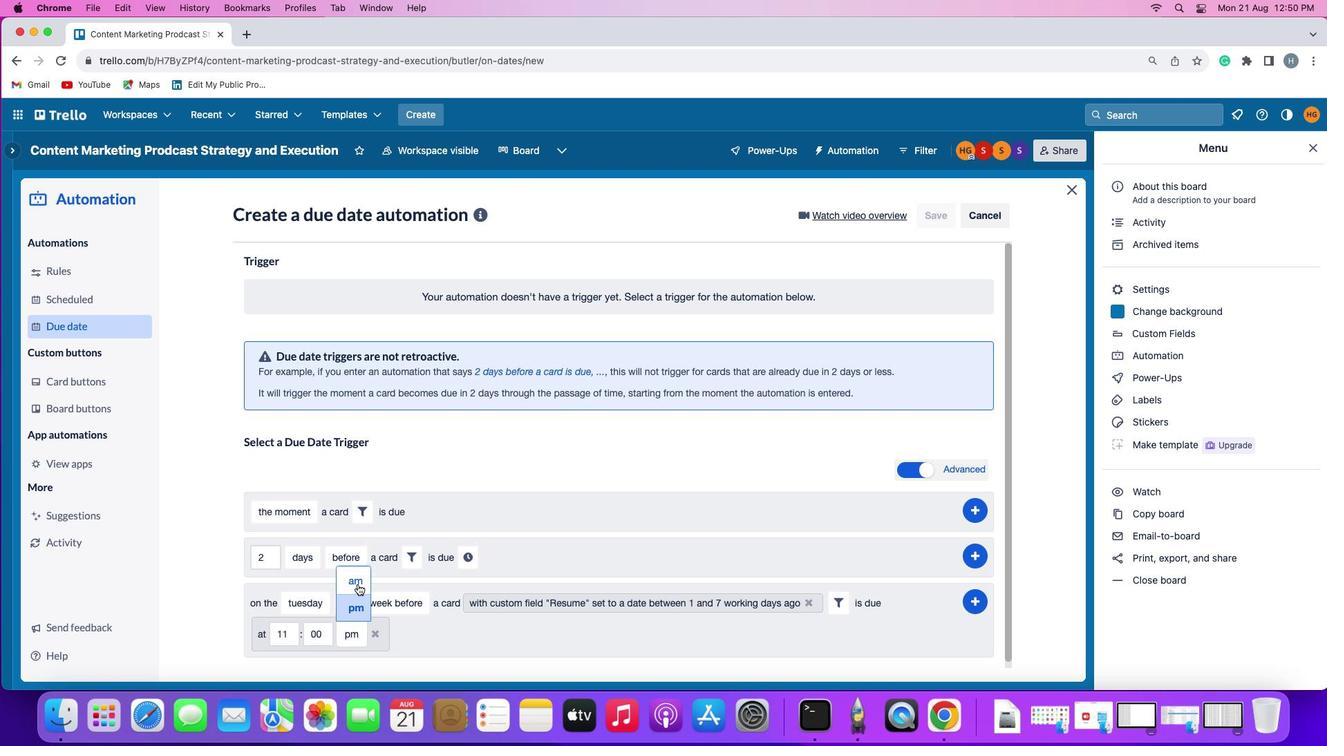 
Action: Mouse moved to (976, 597)
Screenshot: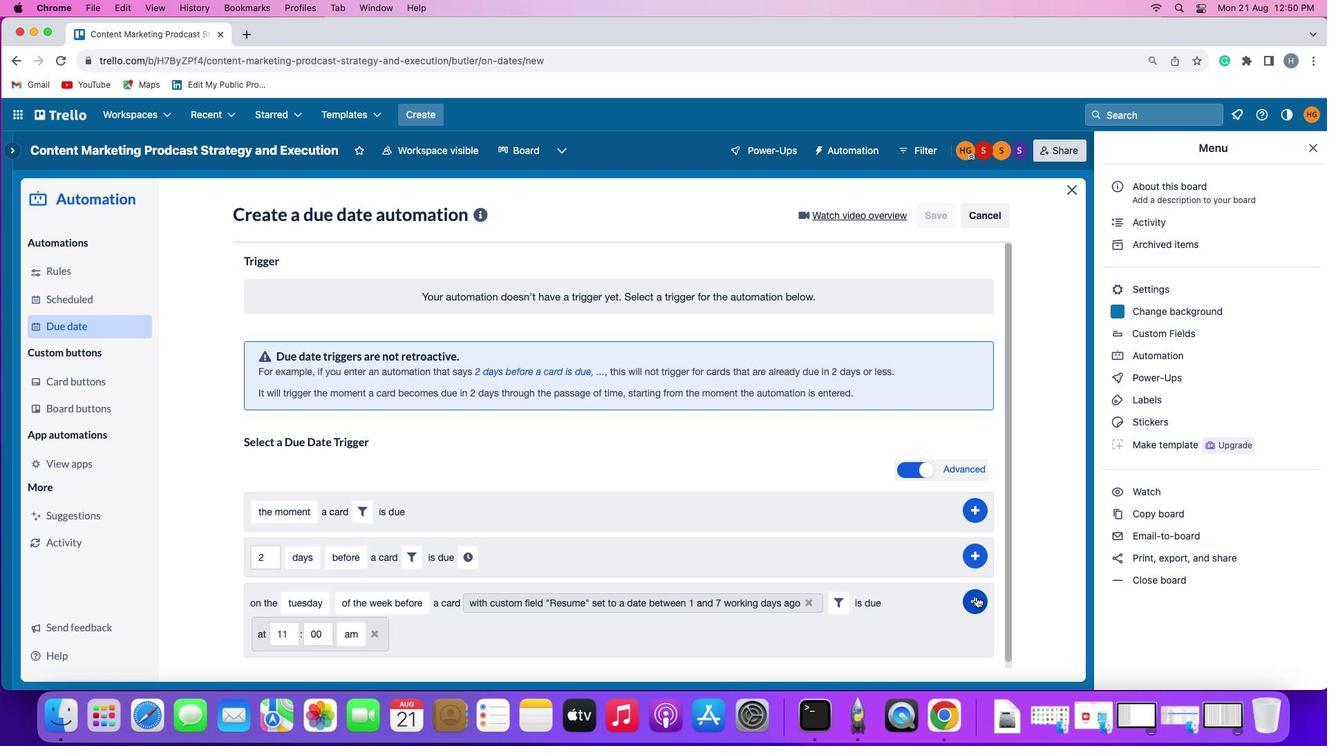 
Action: Mouse pressed left at (976, 597)
Screenshot: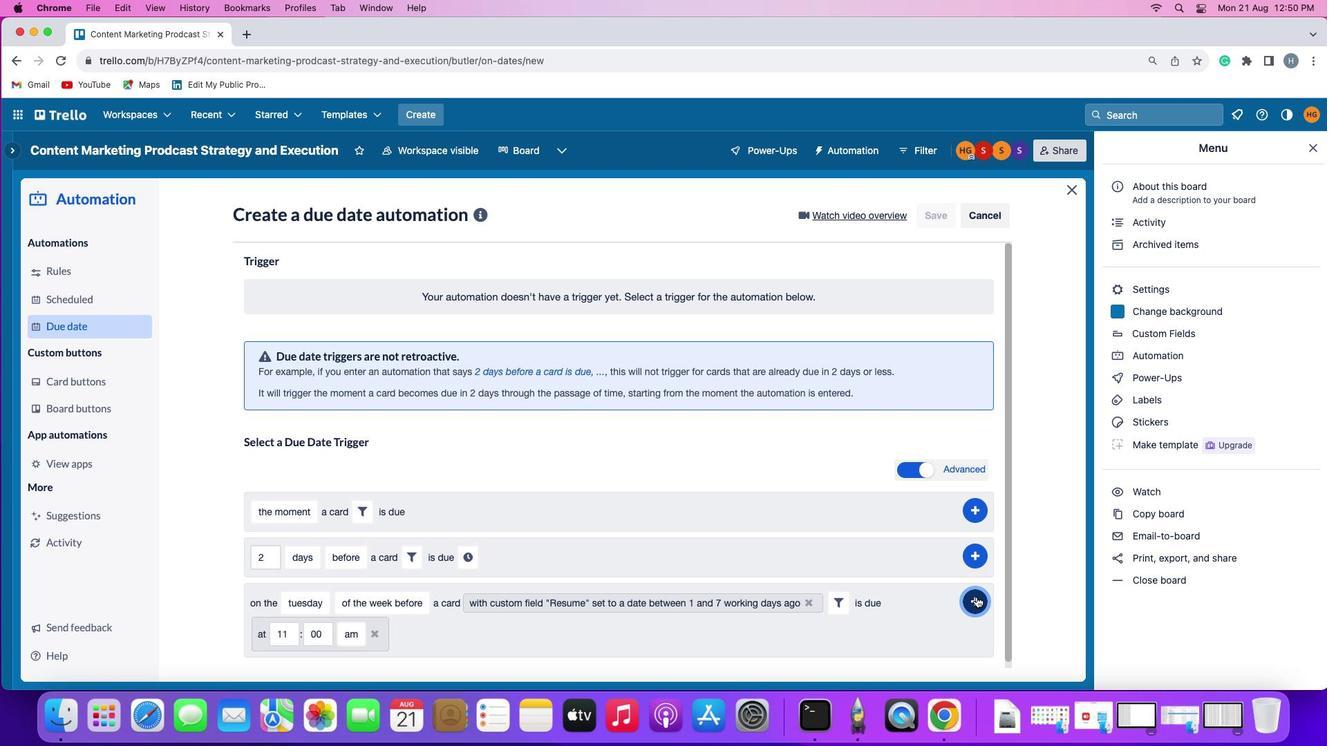 
Action: Mouse moved to (1061, 468)
Screenshot: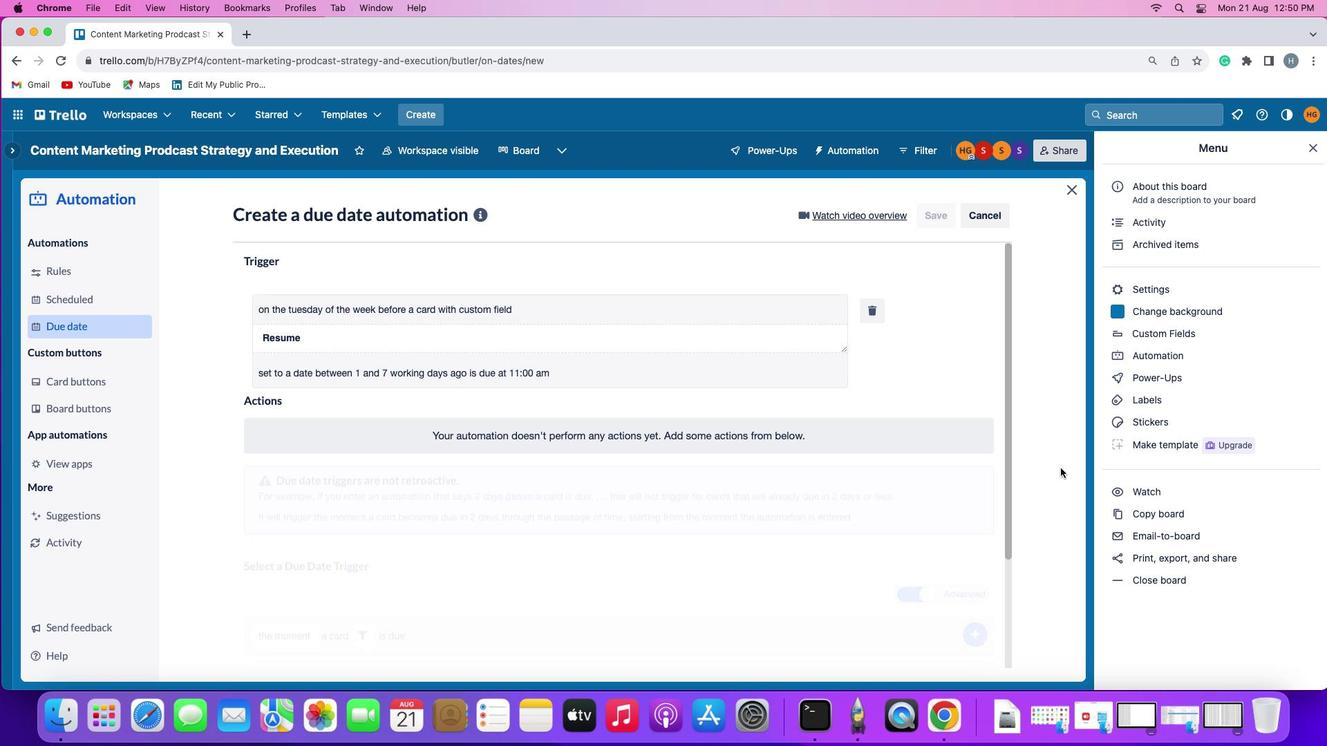 
